 Task: Find connections with filter location Lota with filter topic #Lessonswith filter profile language Spanish with filter current company Clarivate with filter school Swami Vivekanand Subharti University(SVSU) with filter industry Real Estate Agents and Brokers with filter service category Research with filter keywords title Payroll Clerk
Action: Mouse moved to (569, 76)
Screenshot: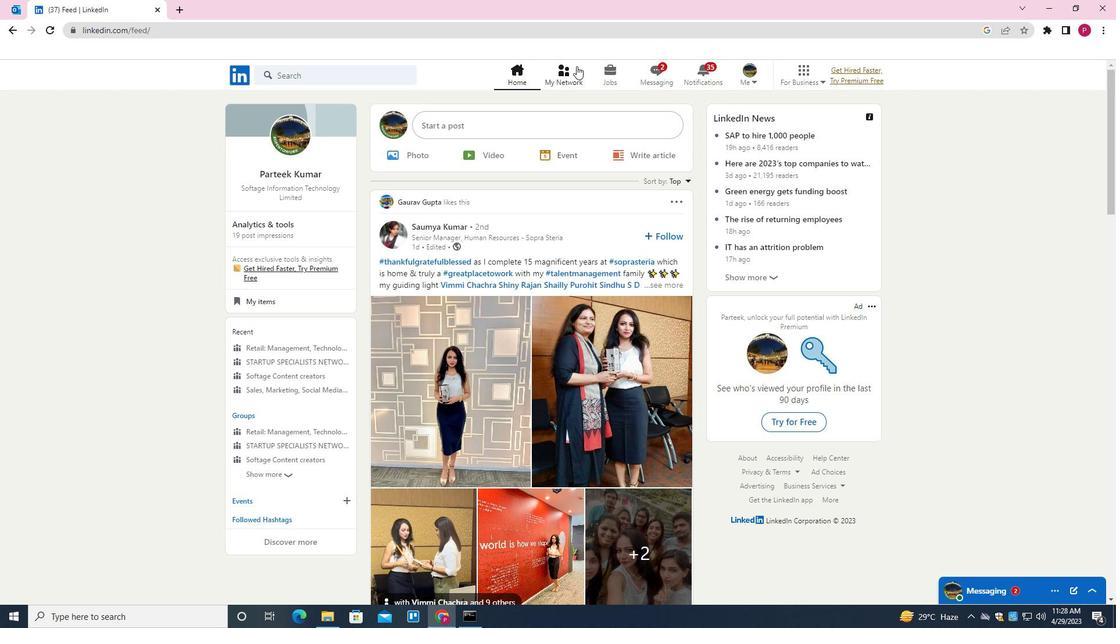 
Action: Mouse pressed left at (569, 76)
Screenshot: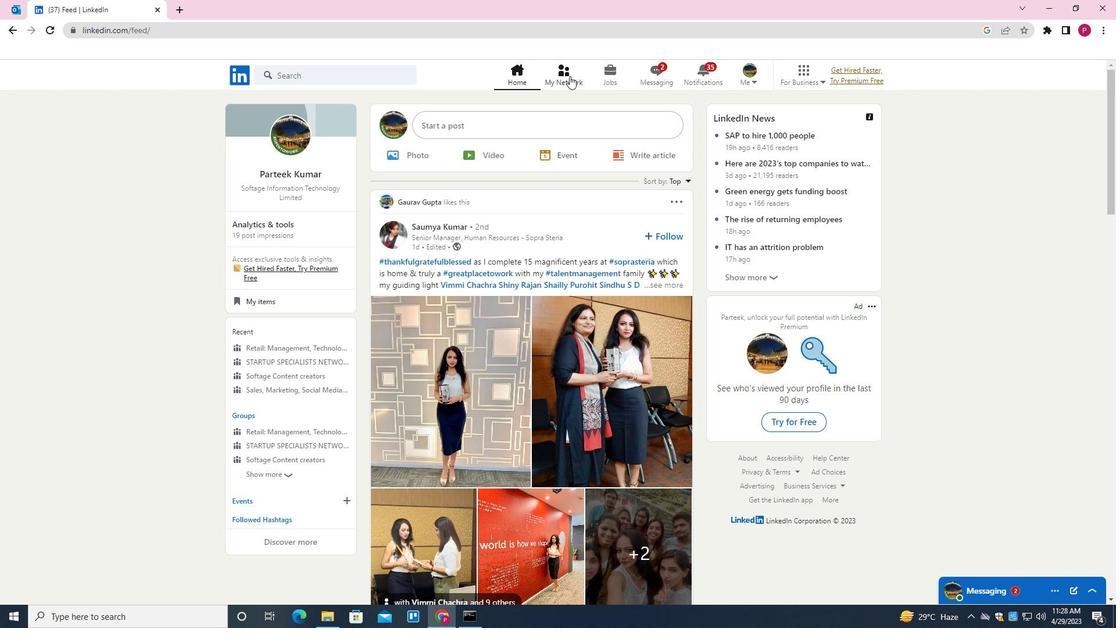 
Action: Mouse moved to (338, 144)
Screenshot: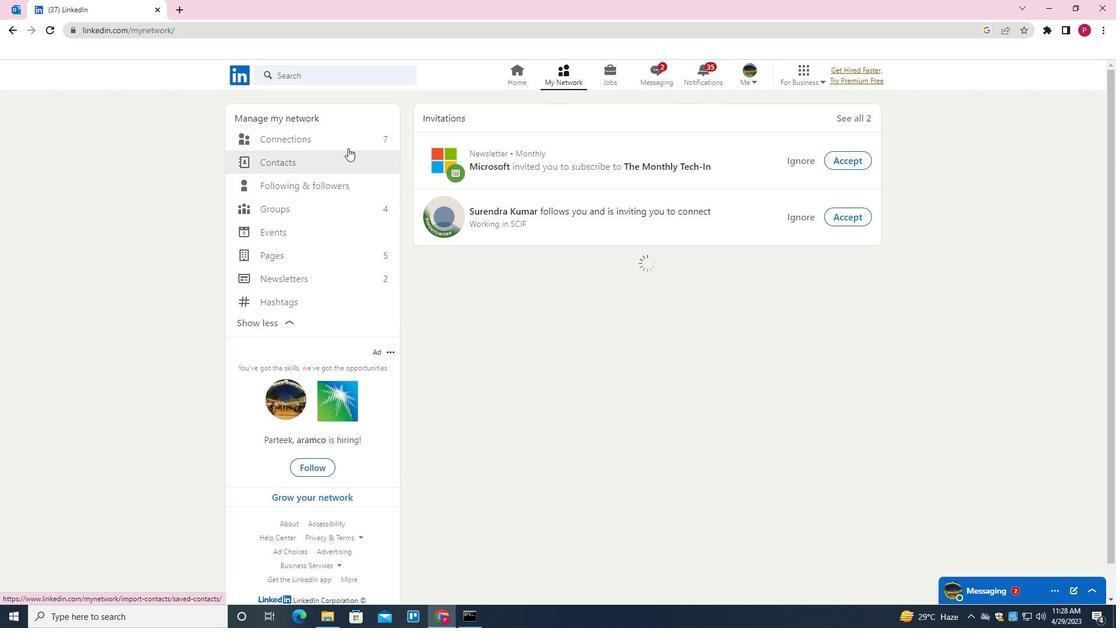 
Action: Mouse pressed left at (338, 144)
Screenshot: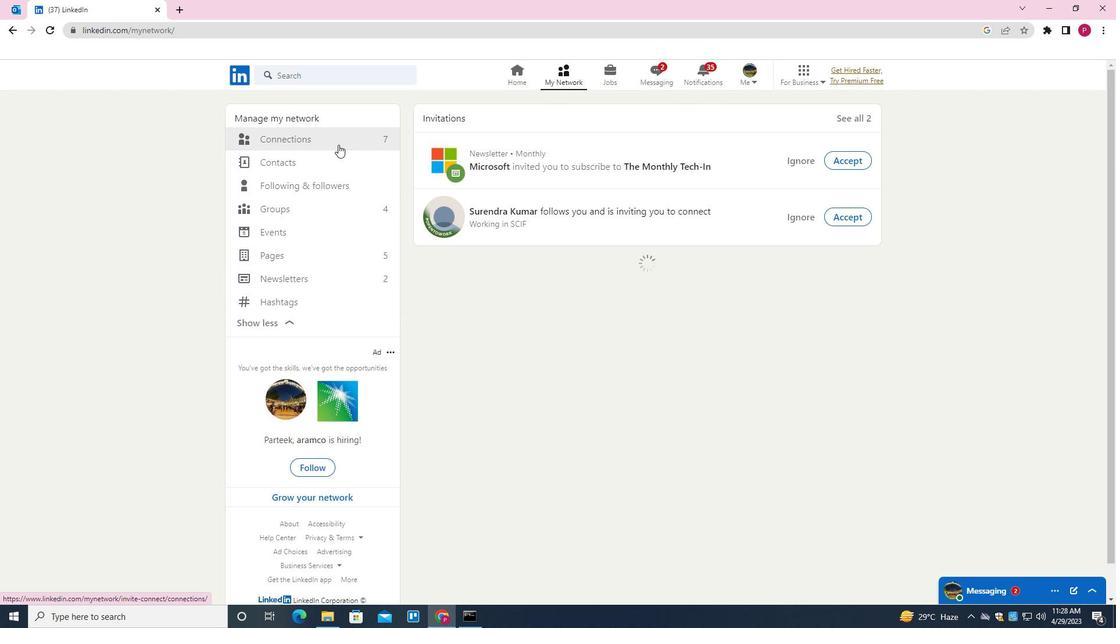 
Action: Mouse moved to (635, 142)
Screenshot: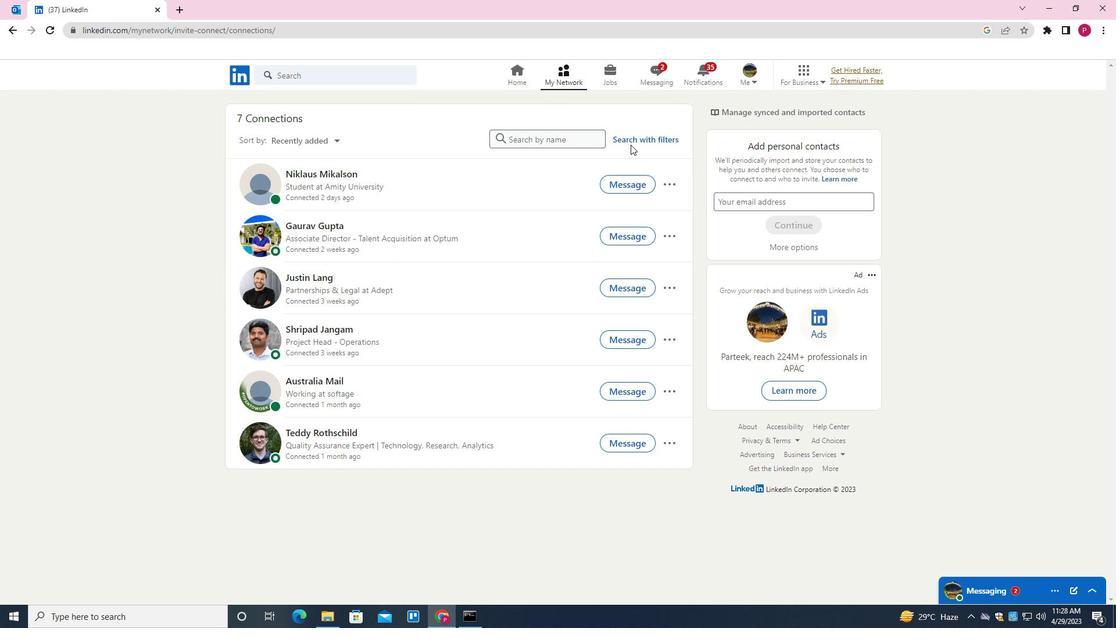 
Action: Mouse pressed left at (635, 142)
Screenshot: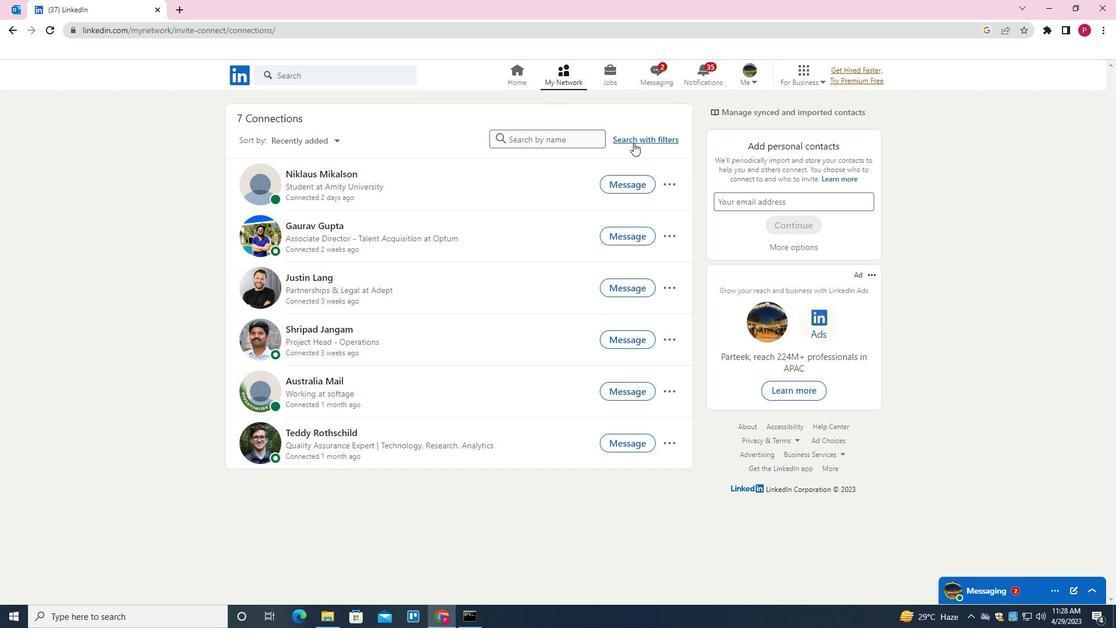 
Action: Mouse moved to (595, 110)
Screenshot: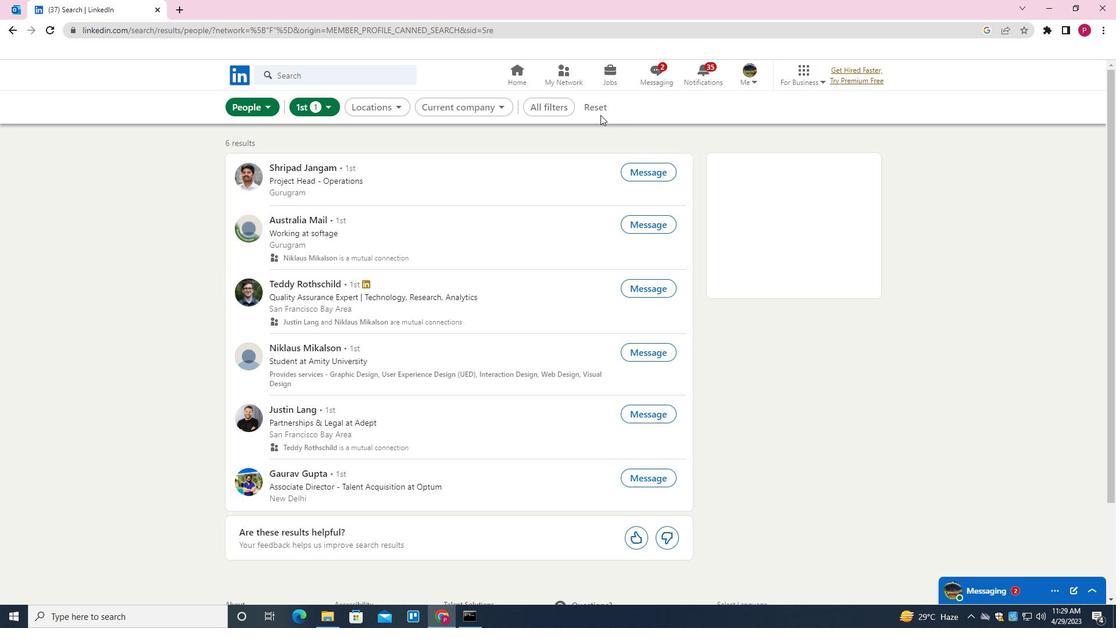
Action: Mouse pressed left at (595, 110)
Screenshot: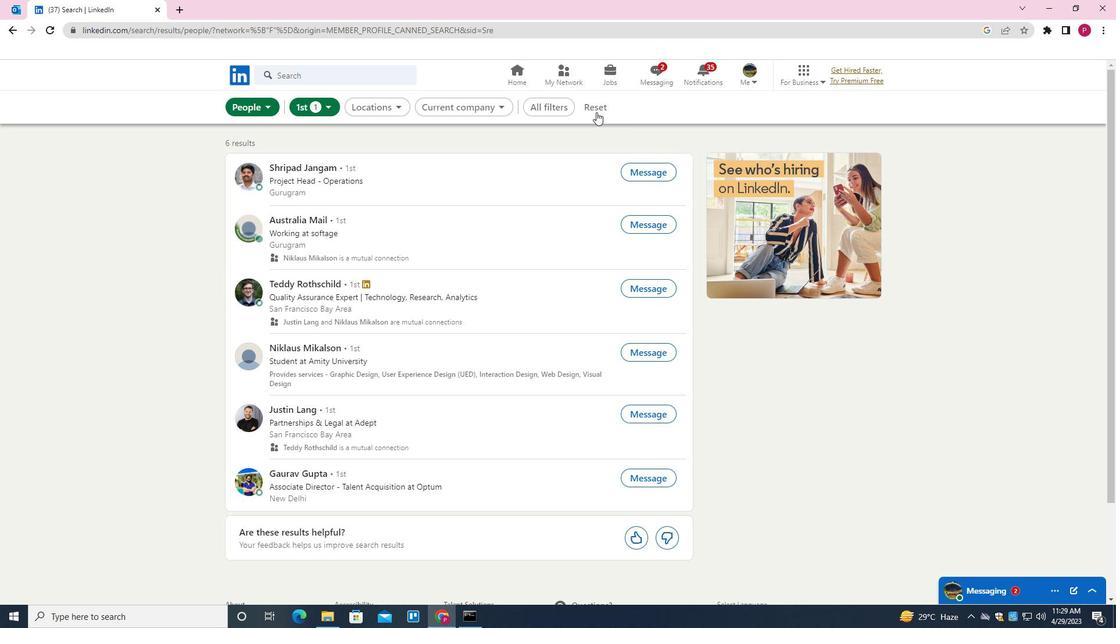 
Action: Mouse moved to (588, 108)
Screenshot: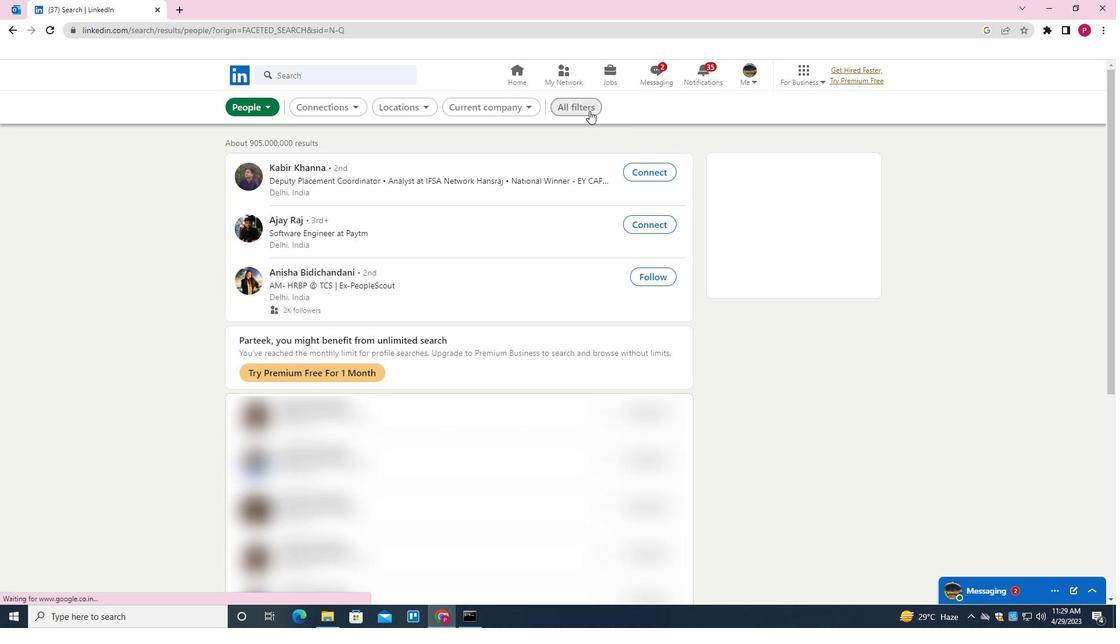 
Action: Mouse pressed left at (588, 108)
Screenshot: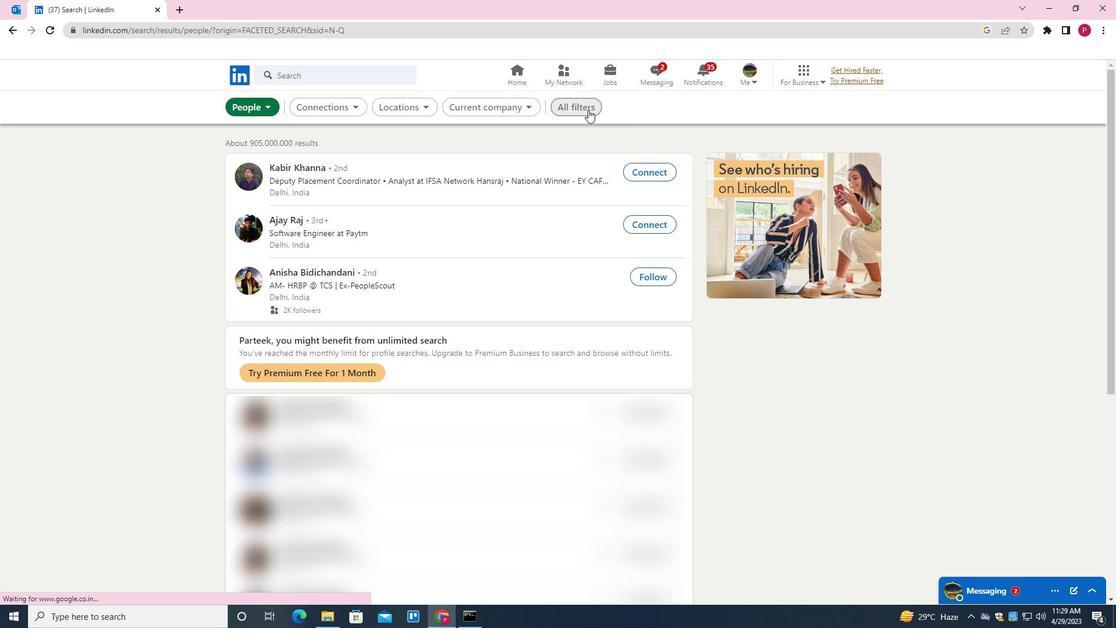 
Action: Mouse moved to (859, 291)
Screenshot: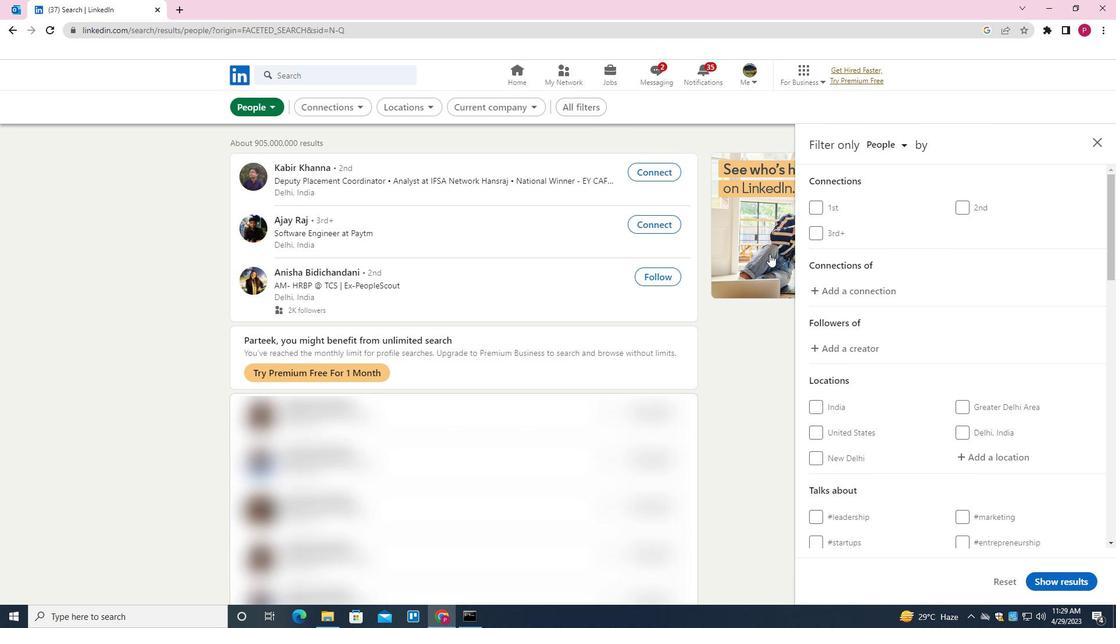 
Action: Mouse scrolled (859, 290) with delta (0, 0)
Screenshot: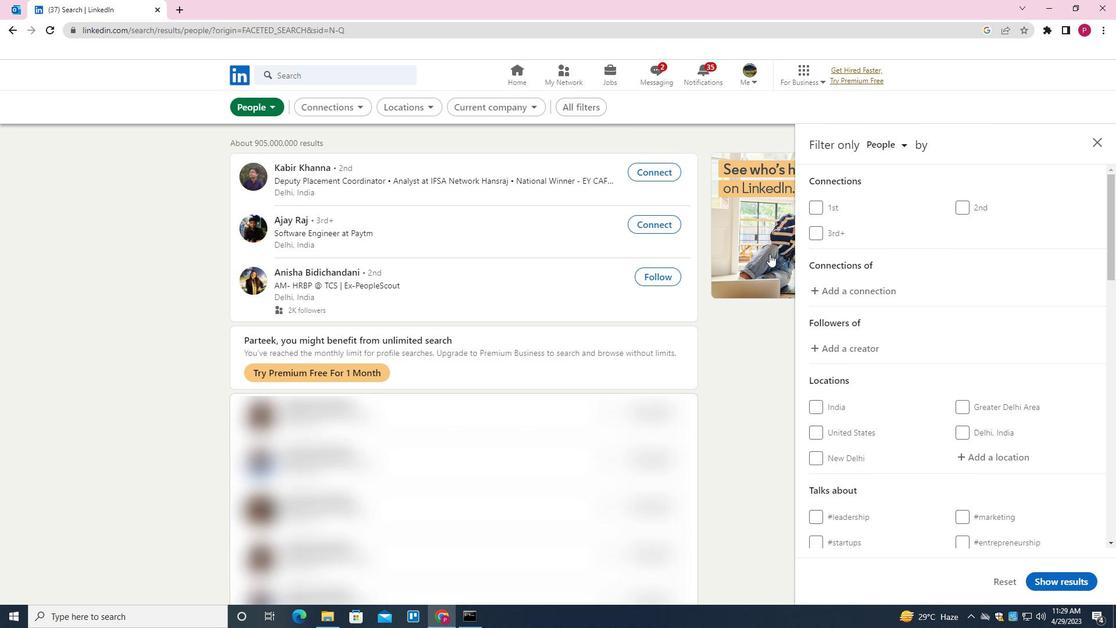 
Action: Mouse moved to (883, 301)
Screenshot: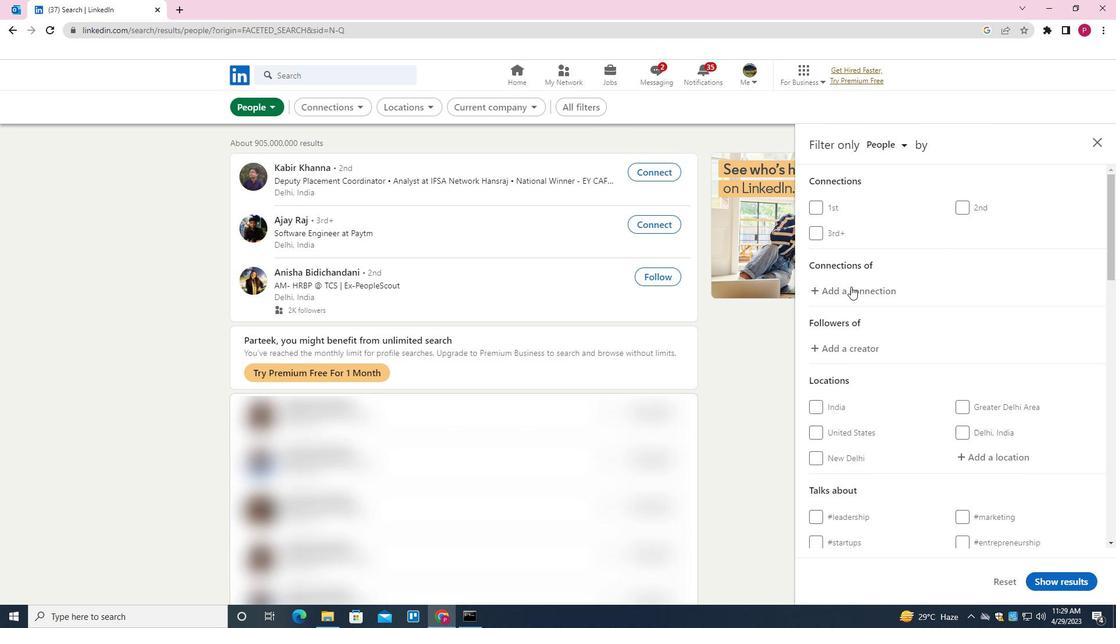 
Action: Mouse scrolled (883, 301) with delta (0, 0)
Screenshot: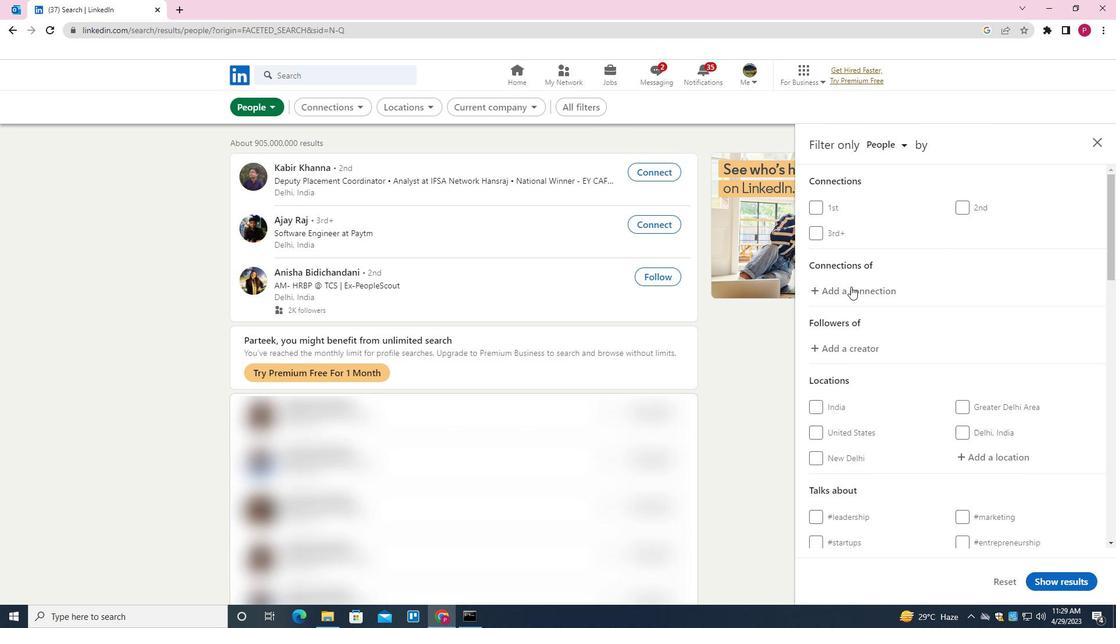 
Action: Mouse moved to (993, 344)
Screenshot: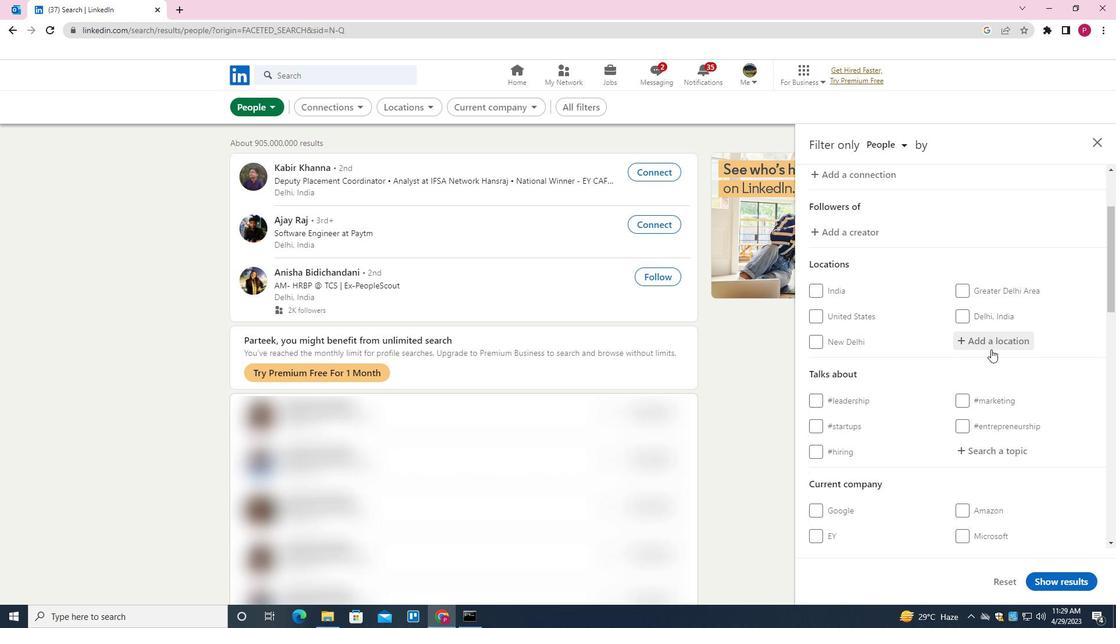 
Action: Mouse pressed left at (993, 344)
Screenshot: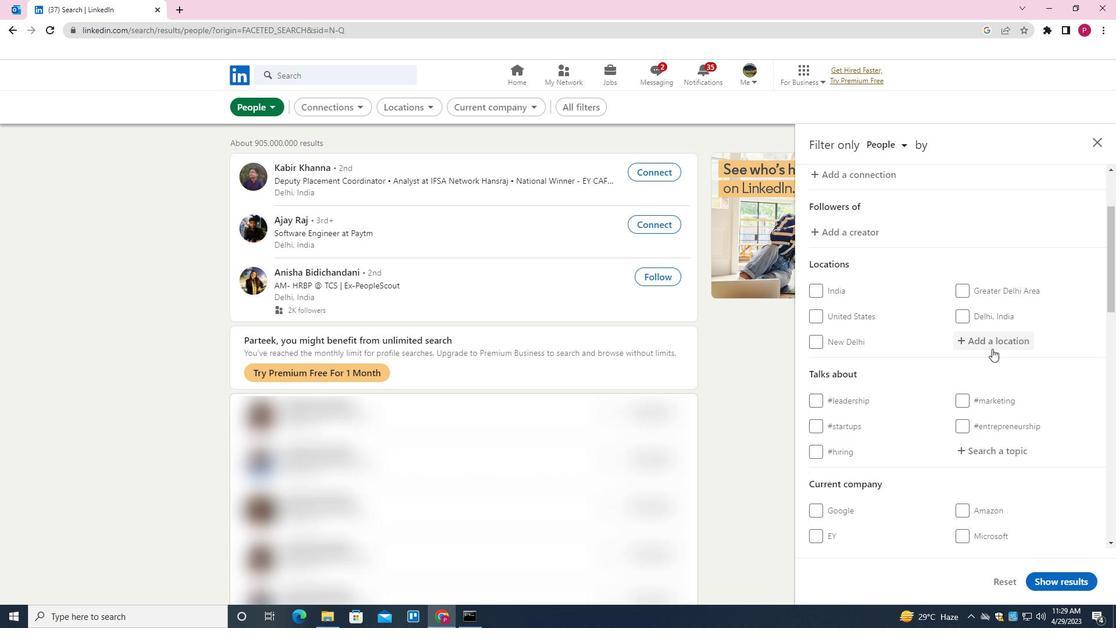 
Action: Key pressed <Key.shift>LOTA<Key.down><Key.enter>
Screenshot: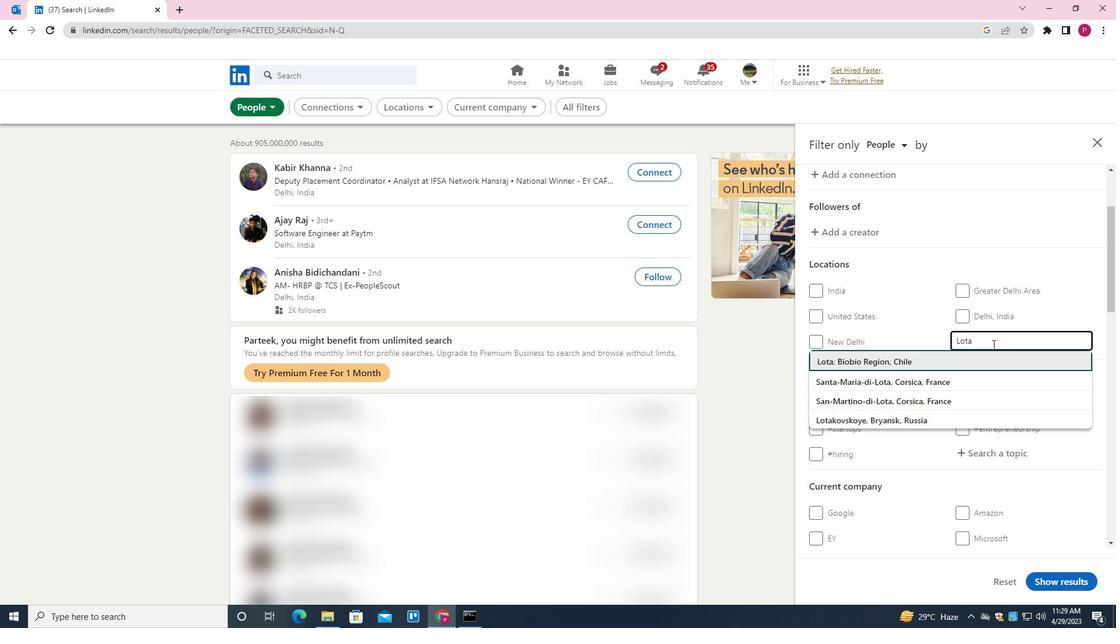 
Action: Mouse moved to (997, 360)
Screenshot: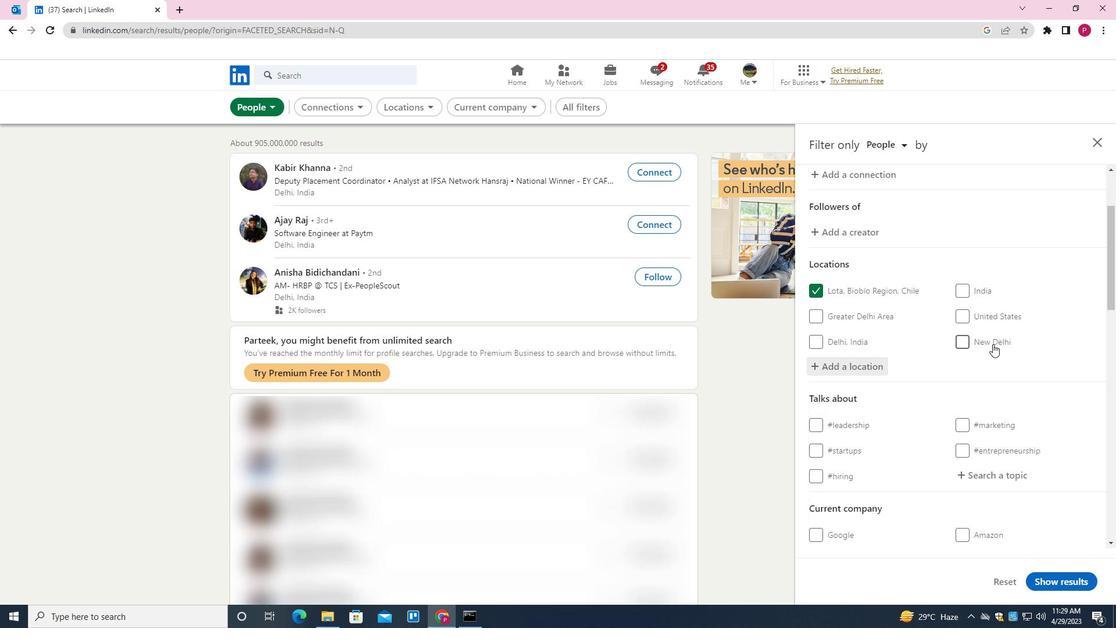 
Action: Mouse scrolled (997, 360) with delta (0, 0)
Screenshot: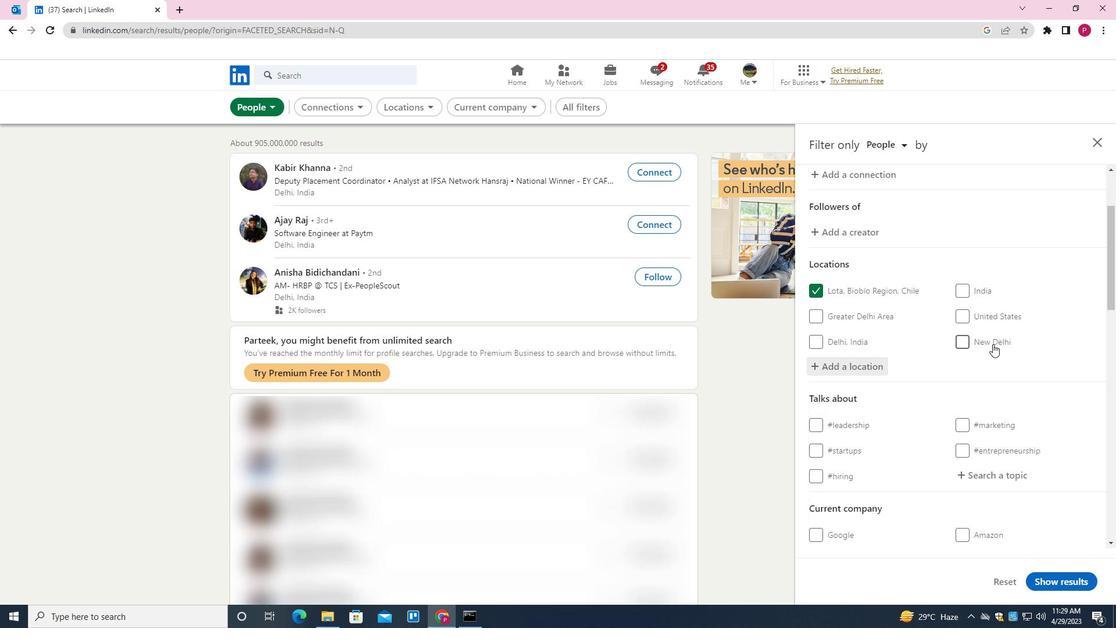 
Action: Mouse moved to (999, 362)
Screenshot: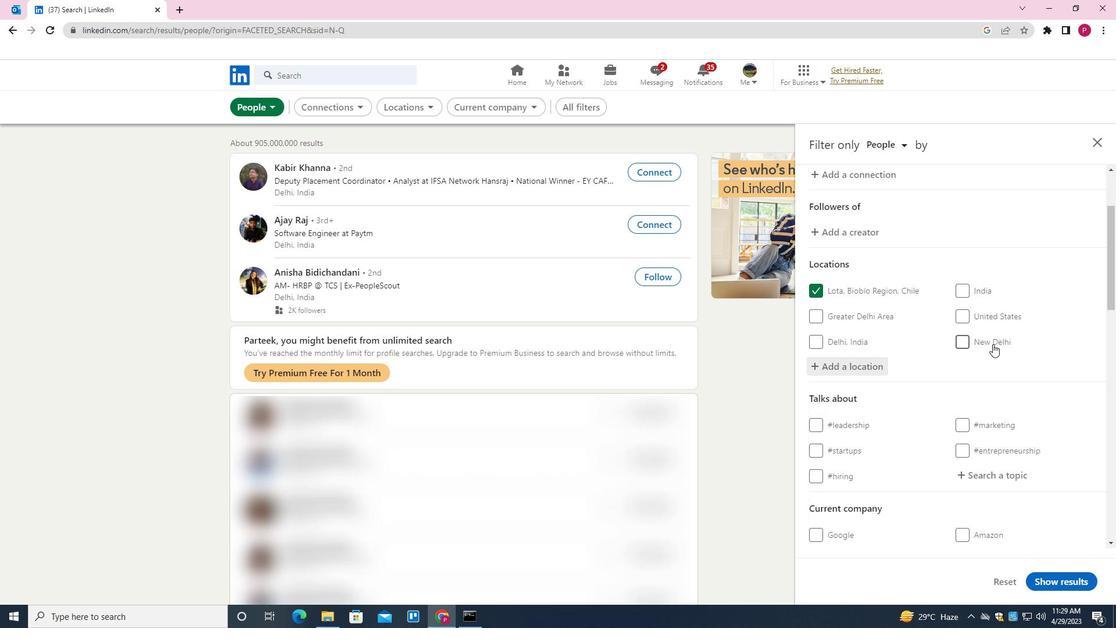 
Action: Mouse scrolled (999, 361) with delta (0, 0)
Screenshot: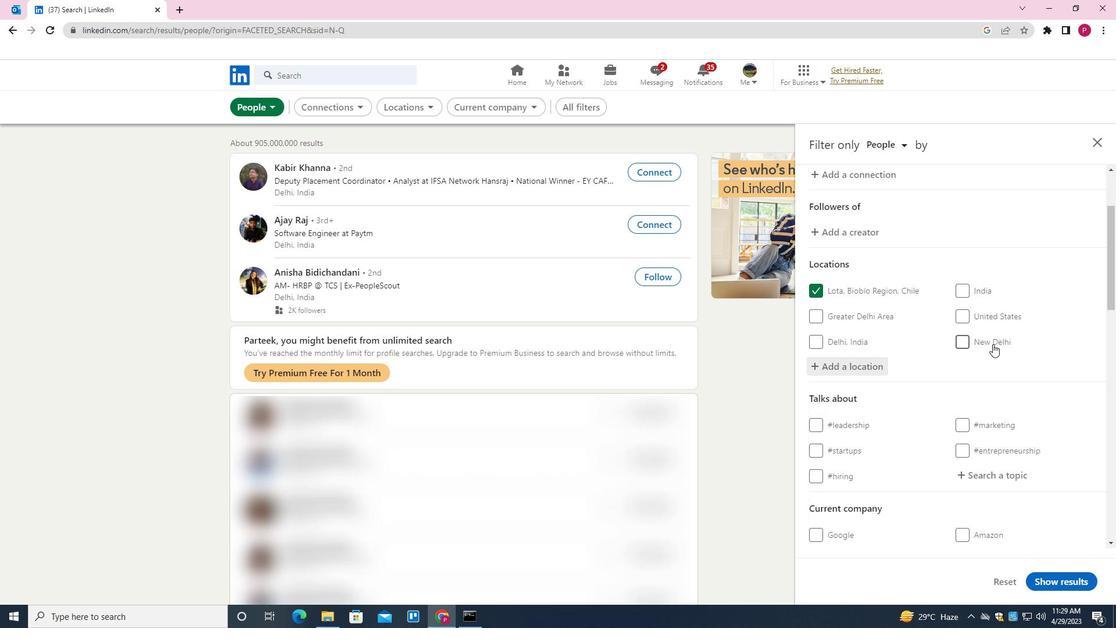 
Action: Mouse scrolled (999, 361) with delta (0, 0)
Screenshot: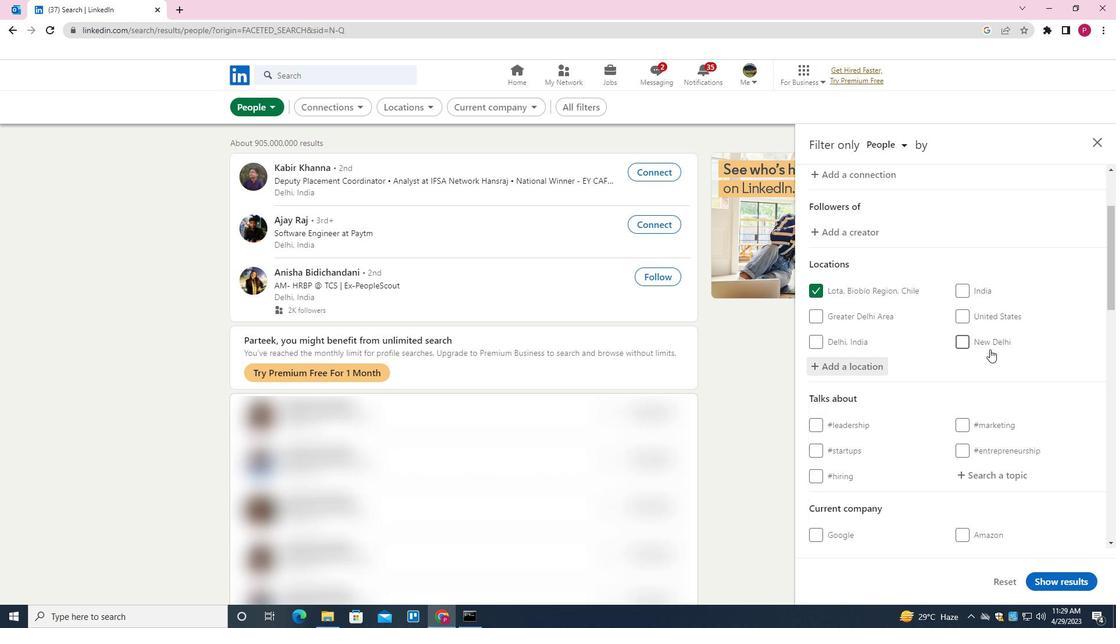 
Action: Mouse moved to (1003, 304)
Screenshot: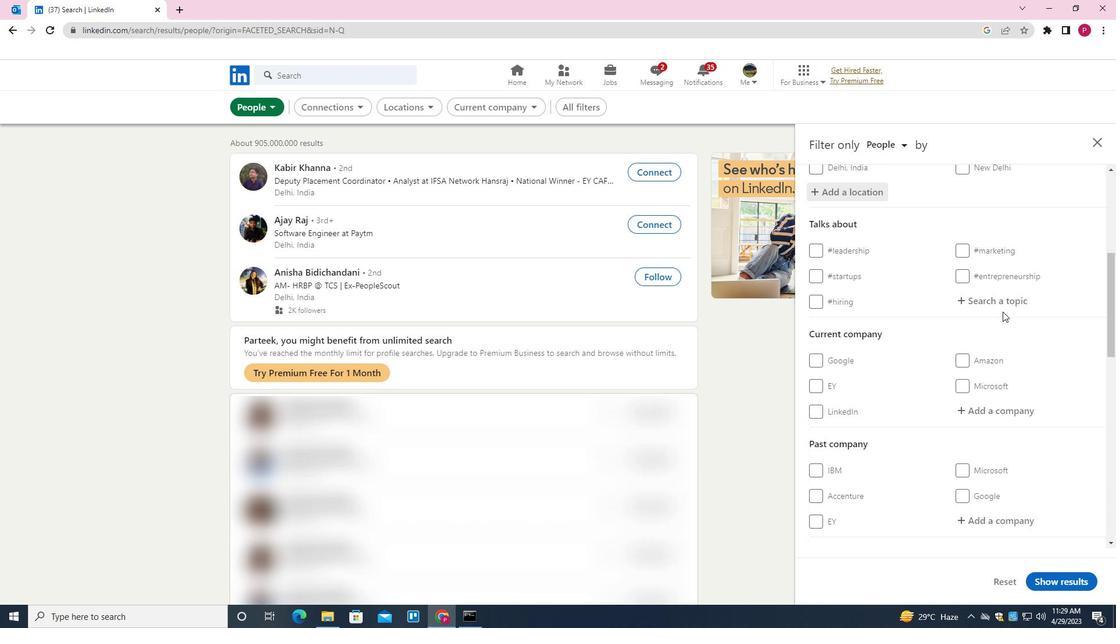 
Action: Mouse pressed left at (1003, 304)
Screenshot: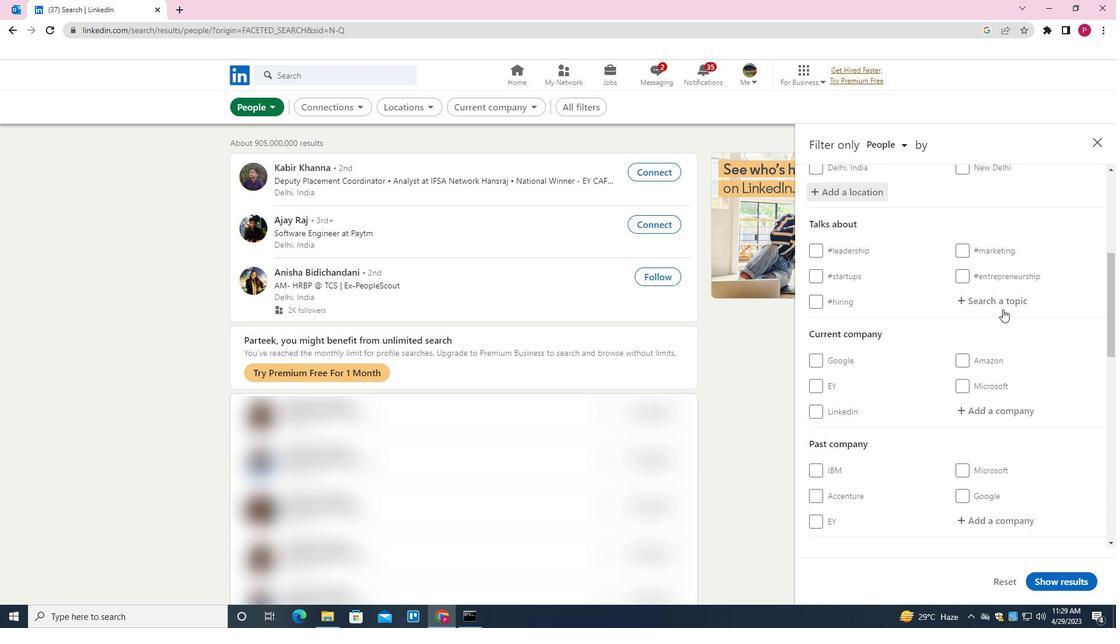 
Action: Key pressed LESSONS<Key.down><Key.down><Key.enter>
Screenshot: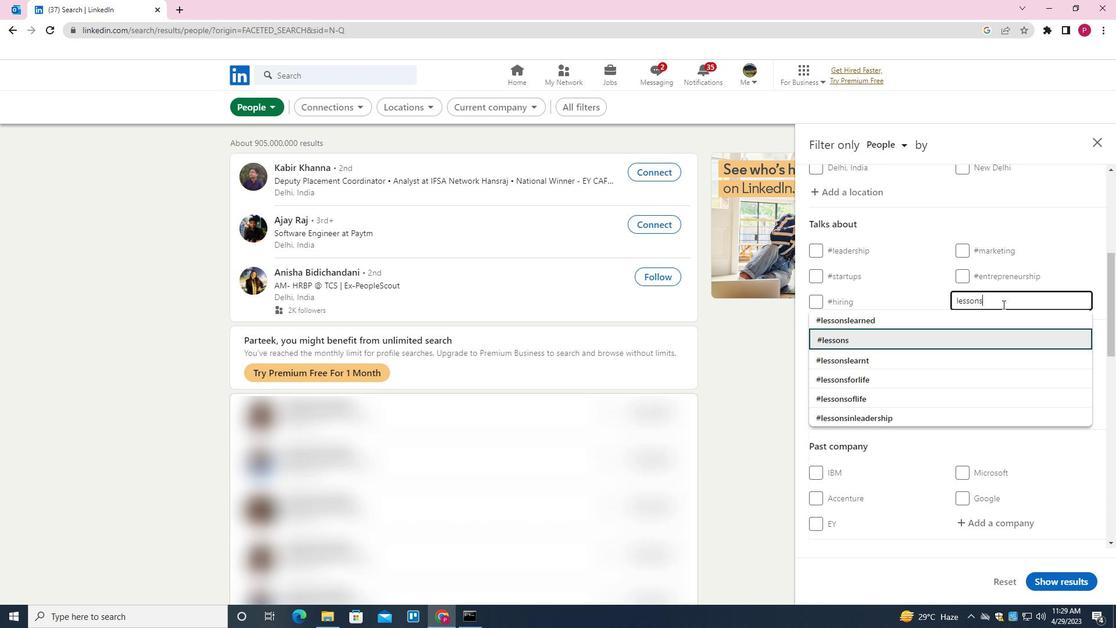 
Action: Mouse moved to (994, 314)
Screenshot: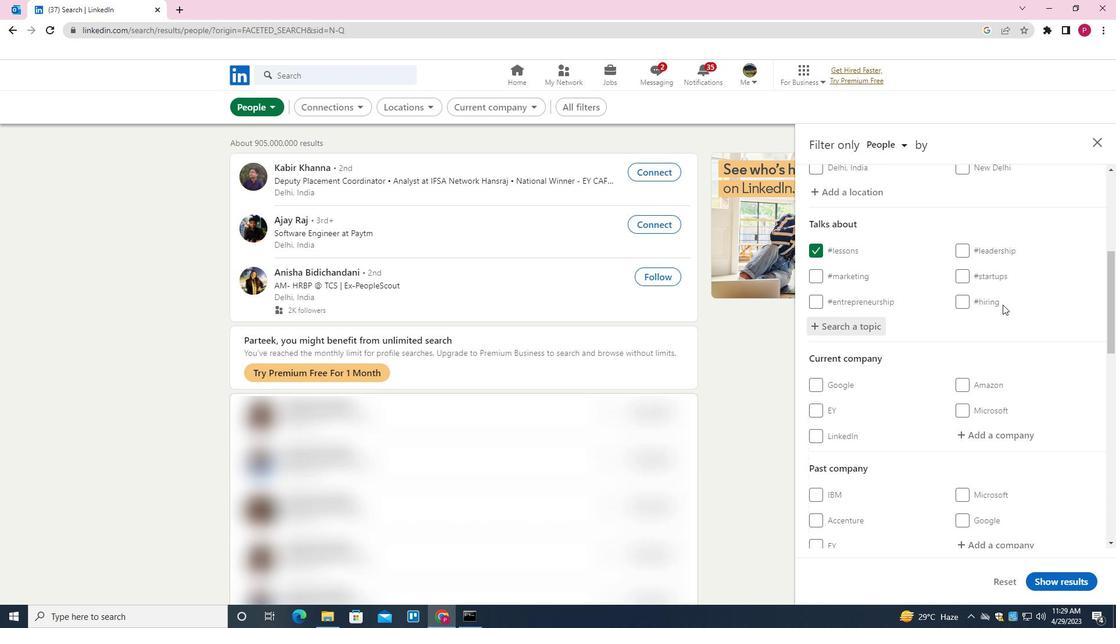 
Action: Mouse scrolled (994, 314) with delta (0, 0)
Screenshot: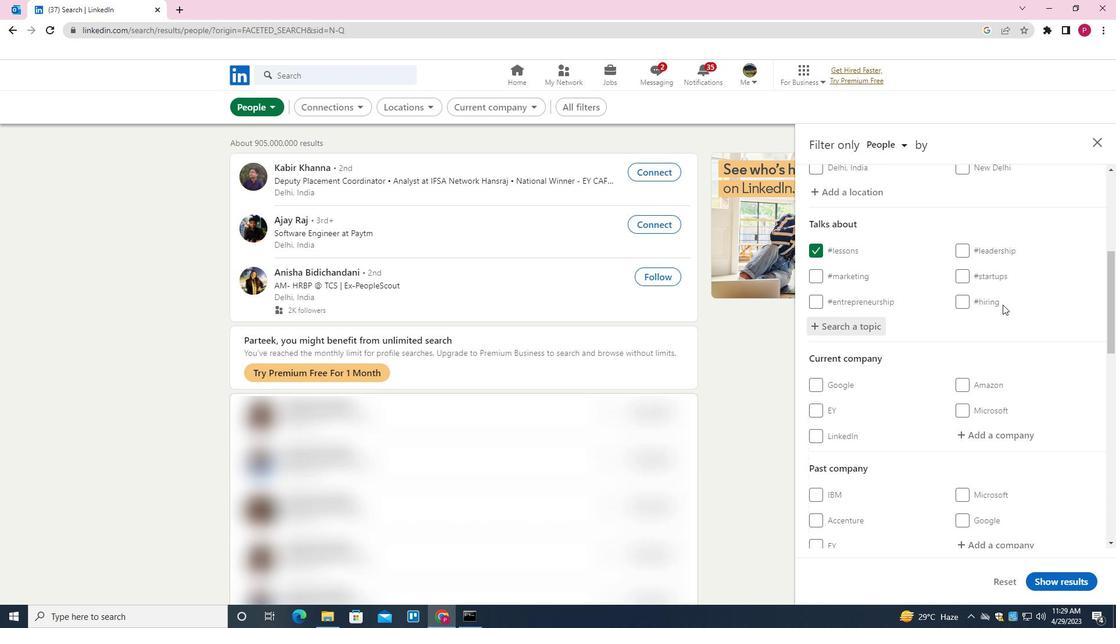 
Action: Mouse moved to (990, 324)
Screenshot: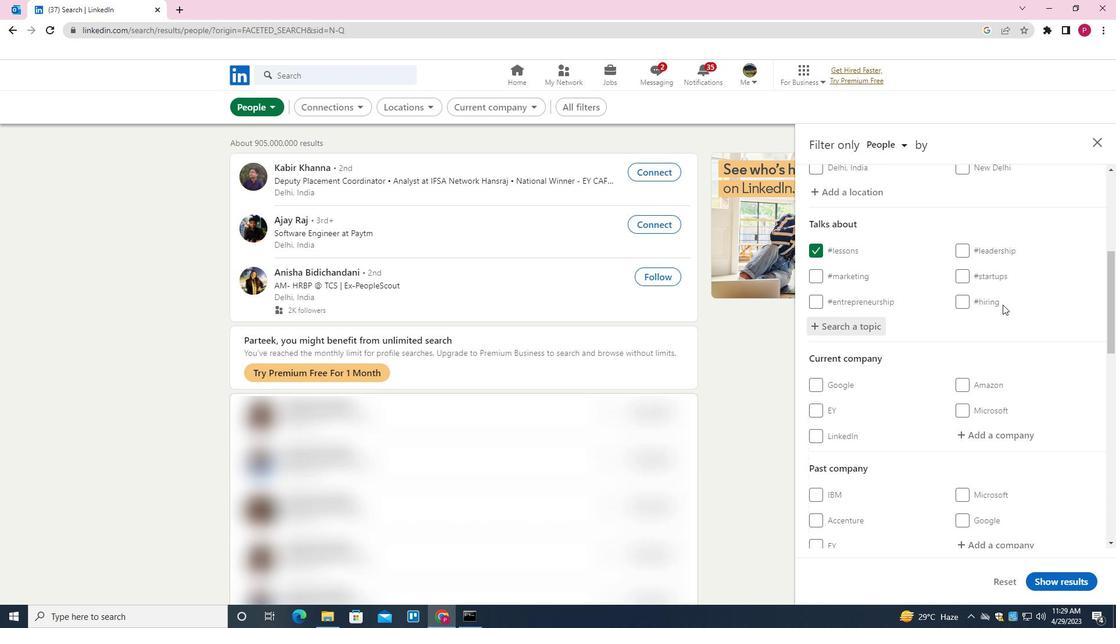 
Action: Mouse scrolled (990, 323) with delta (0, 0)
Screenshot: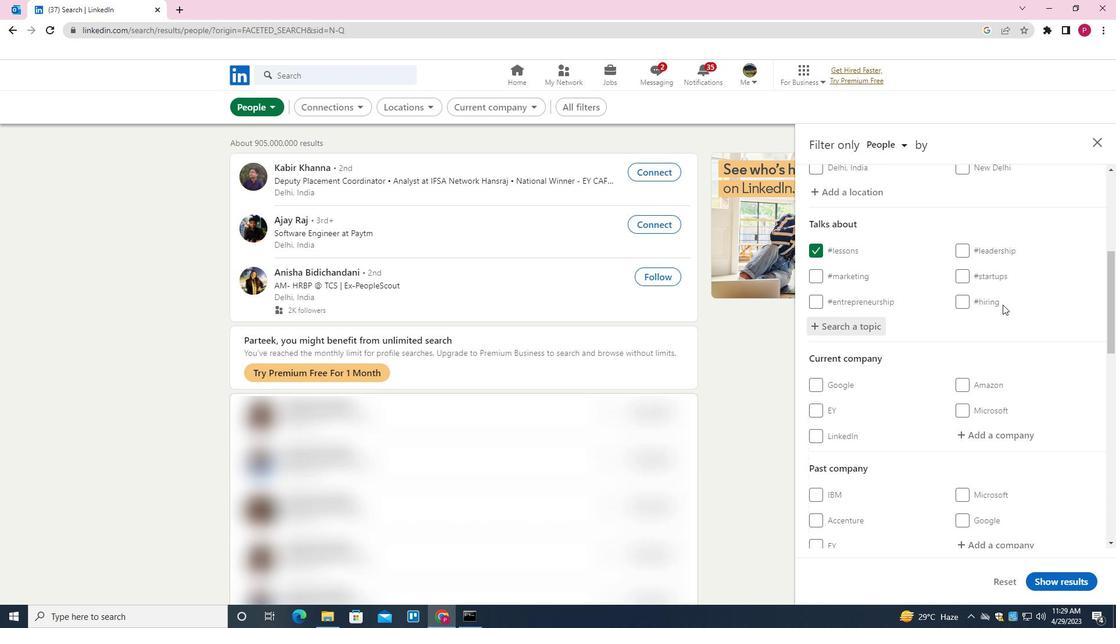 
Action: Mouse moved to (894, 357)
Screenshot: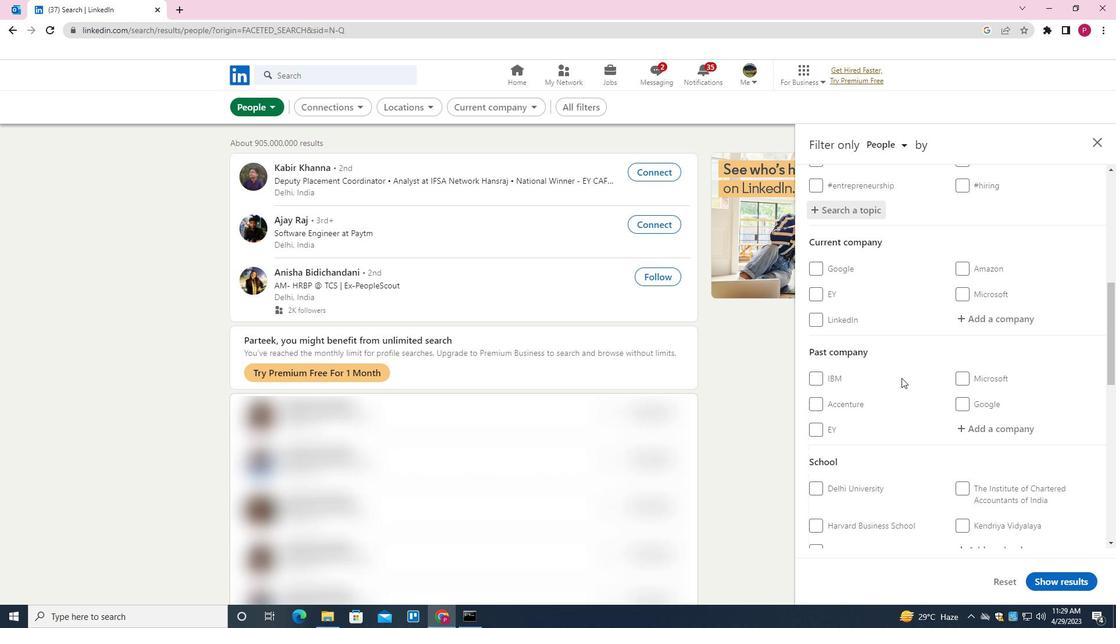 
Action: Mouse scrolled (894, 357) with delta (0, 0)
Screenshot: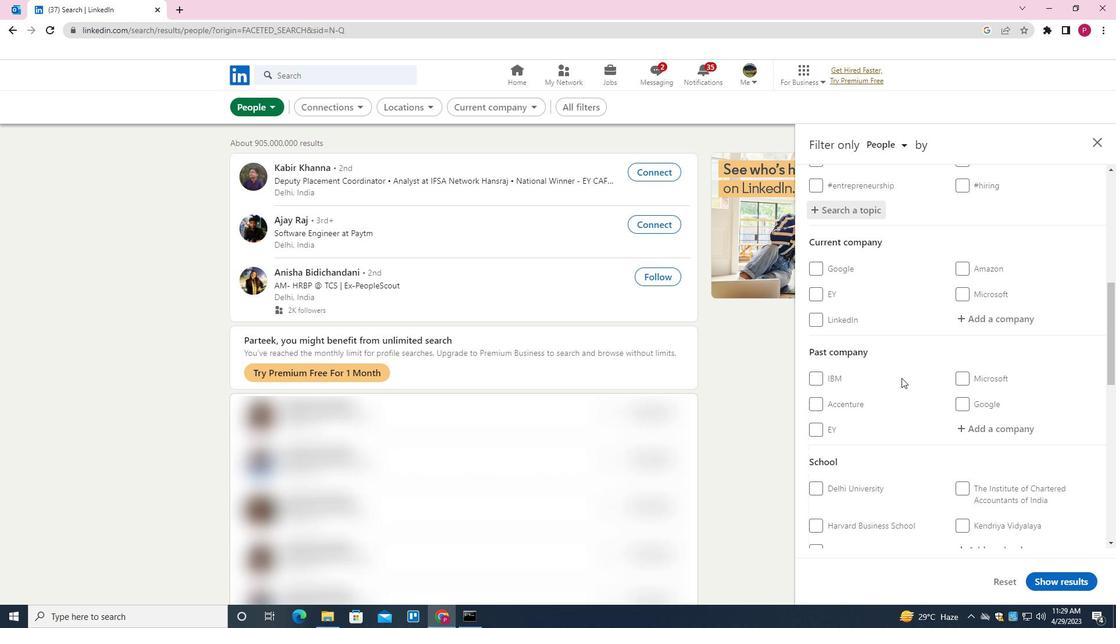 
Action: Mouse moved to (913, 344)
Screenshot: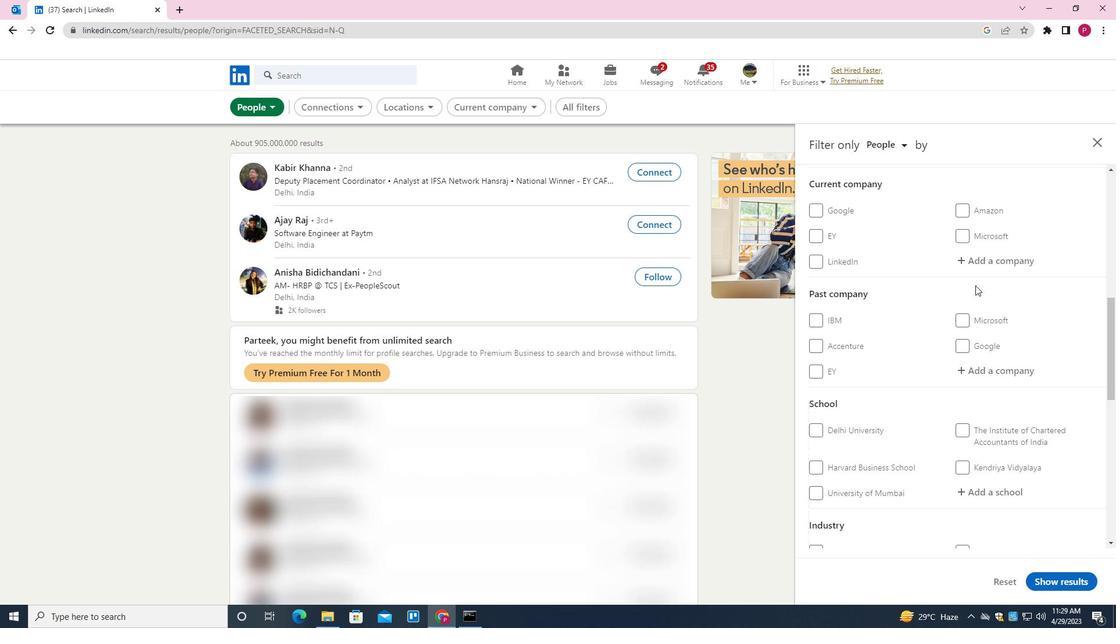 
Action: Mouse scrolled (913, 344) with delta (0, 0)
Screenshot: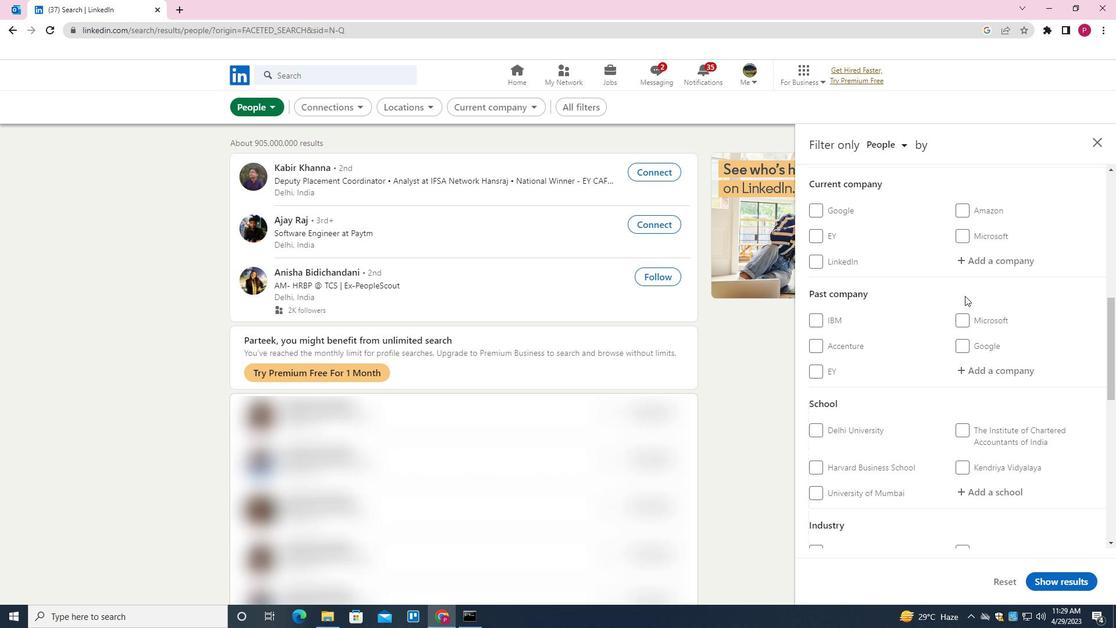 
Action: Mouse scrolled (913, 344) with delta (0, 0)
Screenshot: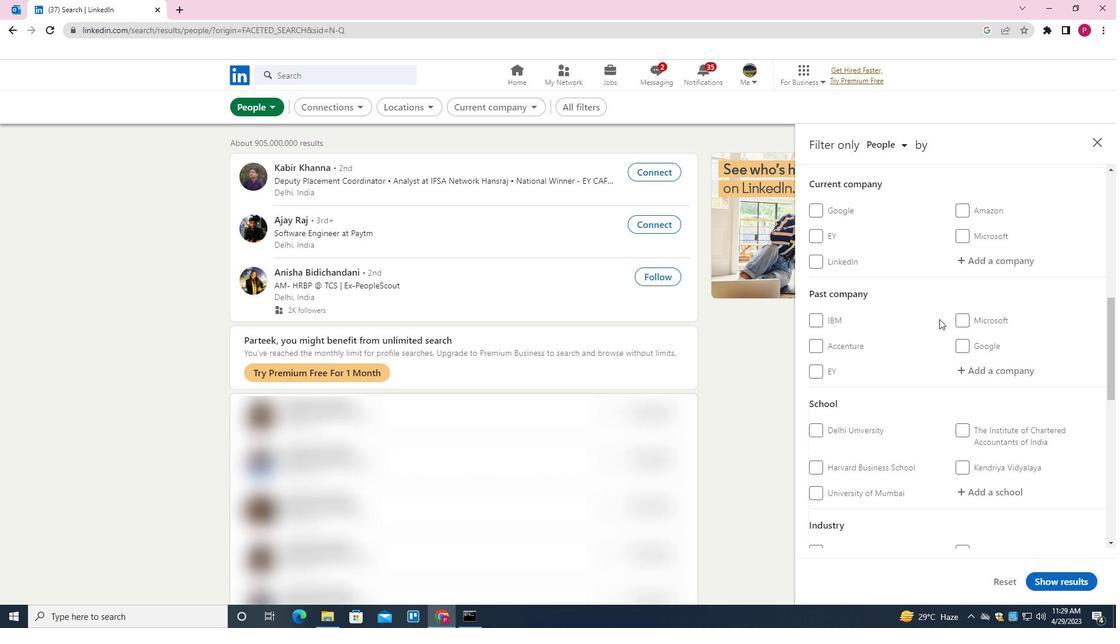 
Action: Mouse scrolled (913, 344) with delta (0, 0)
Screenshot: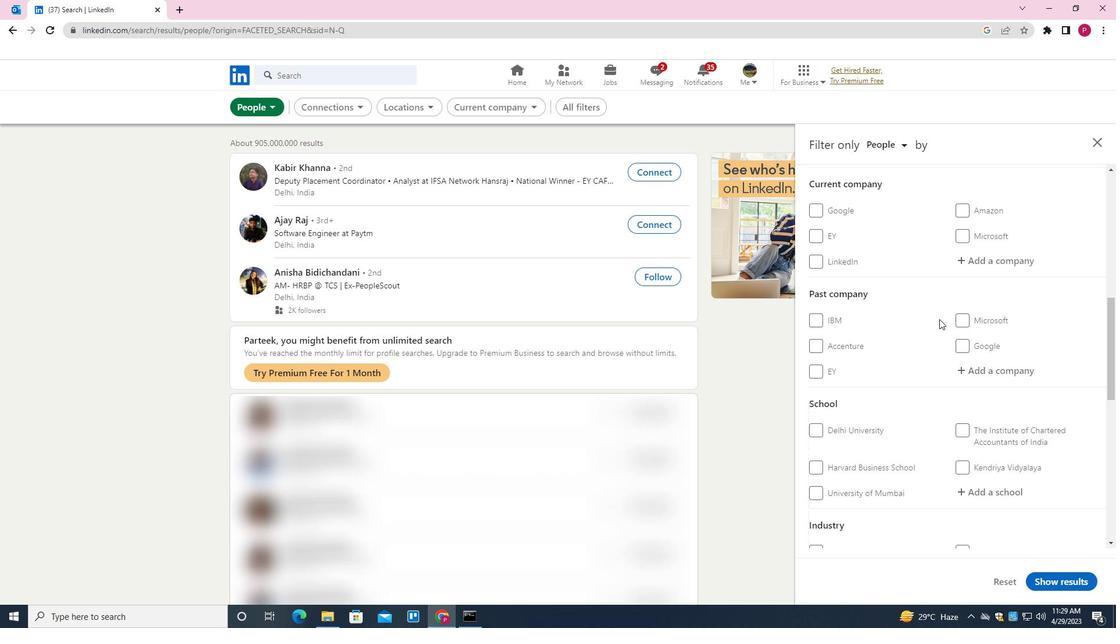 
Action: Mouse scrolled (913, 344) with delta (0, 0)
Screenshot: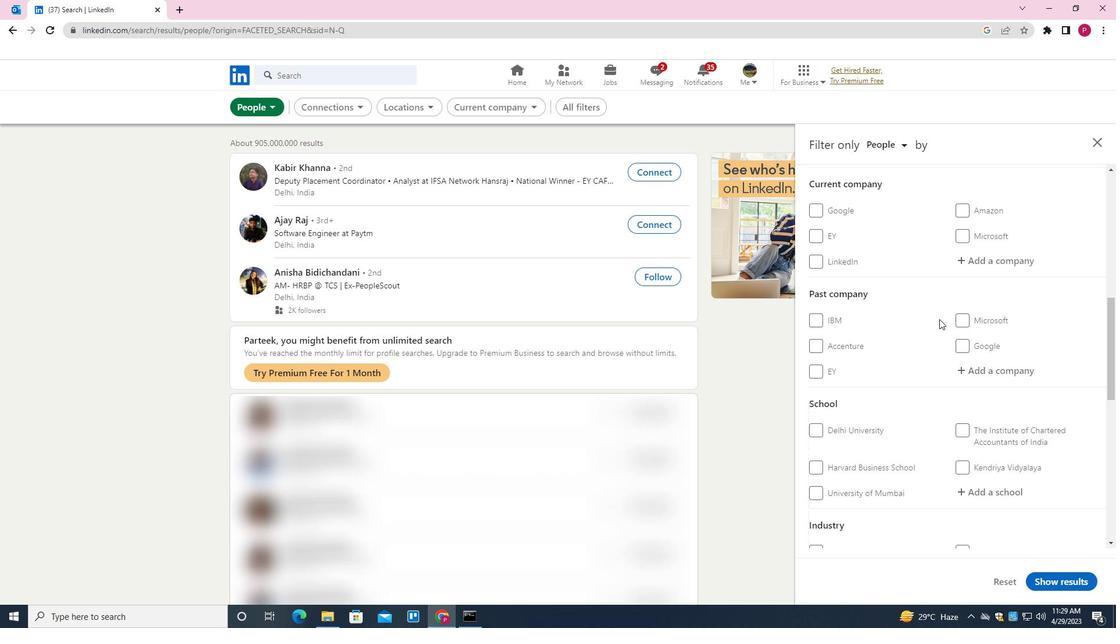 
Action: Mouse moved to (904, 358)
Screenshot: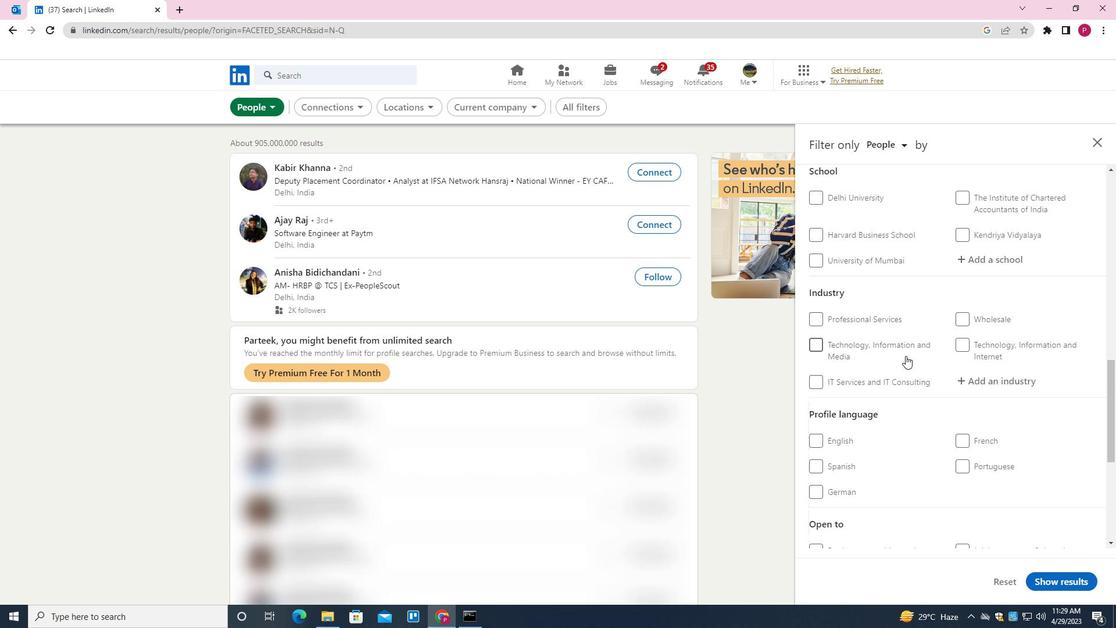 
Action: Mouse scrolled (904, 357) with delta (0, 0)
Screenshot: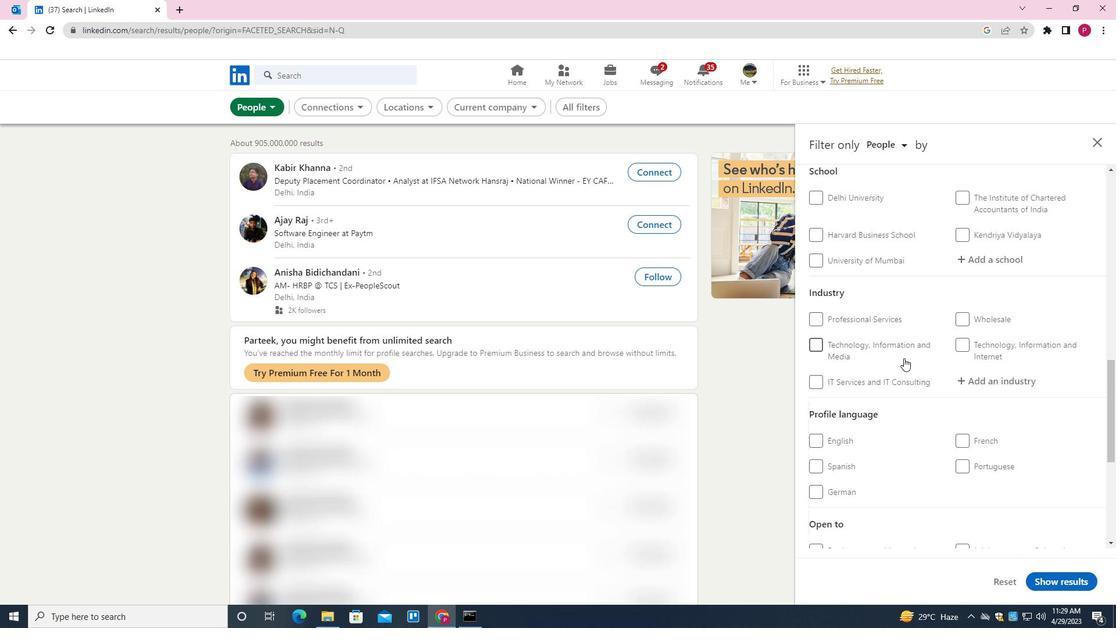 
Action: Mouse scrolled (904, 357) with delta (0, 0)
Screenshot: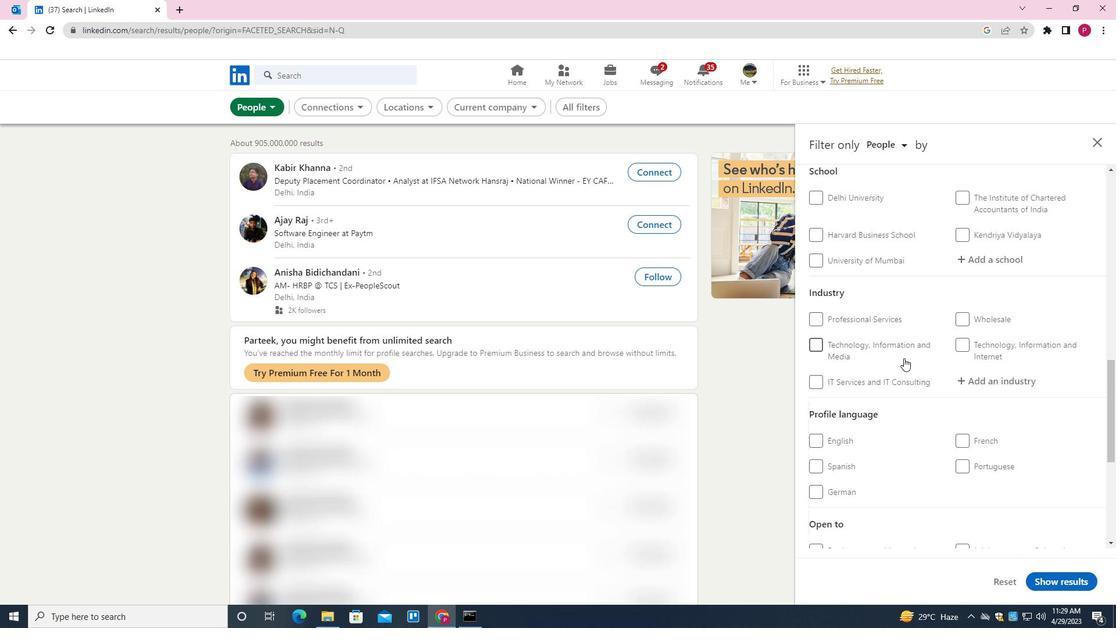 
Action: Mouse scrolled (904, 357) with delta (0, 0)
Screenshot: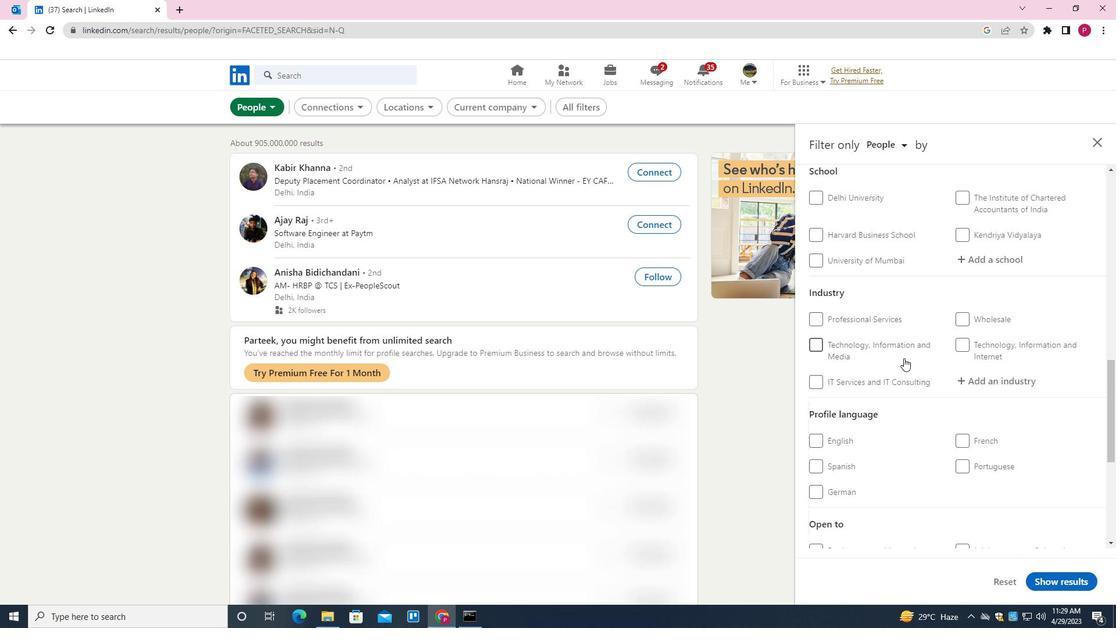 
Action: Mouse moved to (829, 294)
Screenshot: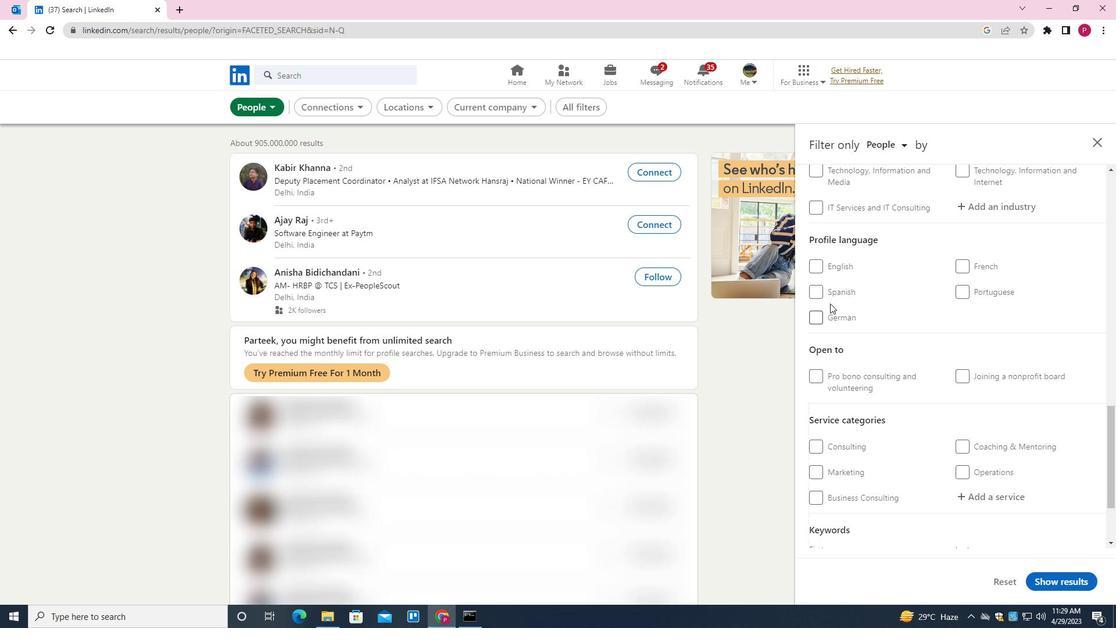 
Action: Mouse pressed left at (829, 294)
Screenshot: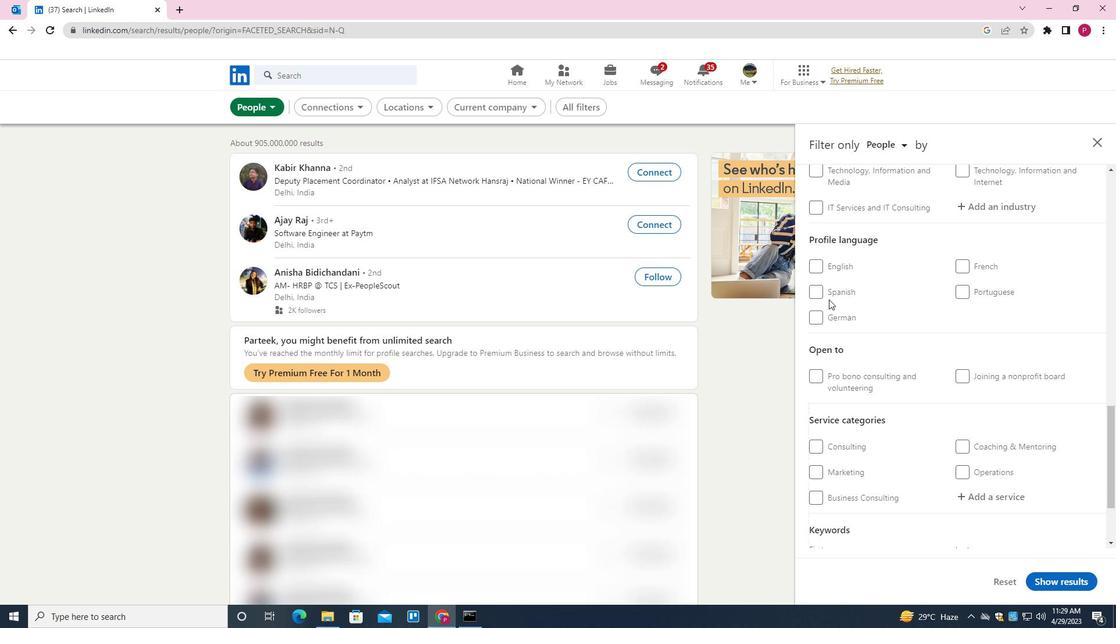 
Action: Mouse moved to (839, 303)
Screenshot: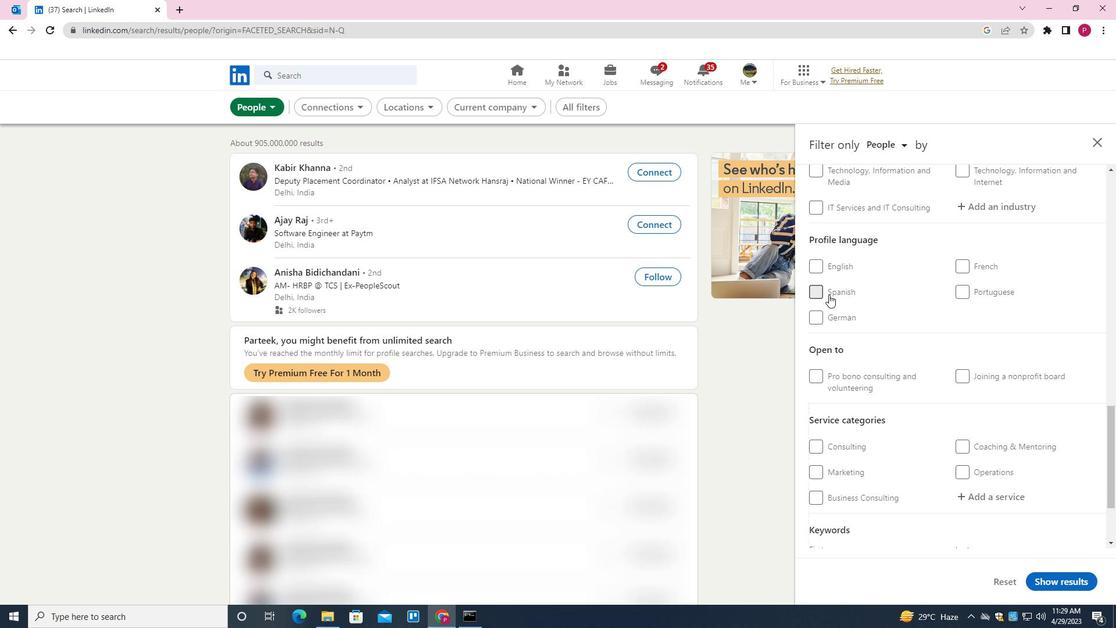 
Action: Mouse scrolled (839, 304) with delta (0, 0)
Screenshot: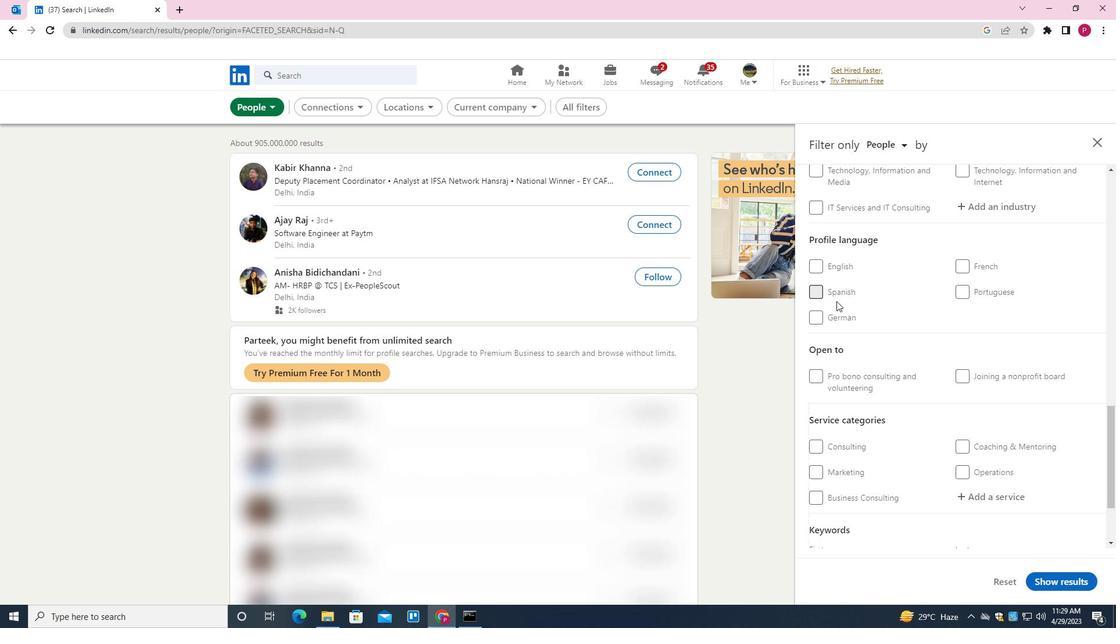 
Action: Mouse scrolled (839, 304) with delta (0, 0)
Screenshot: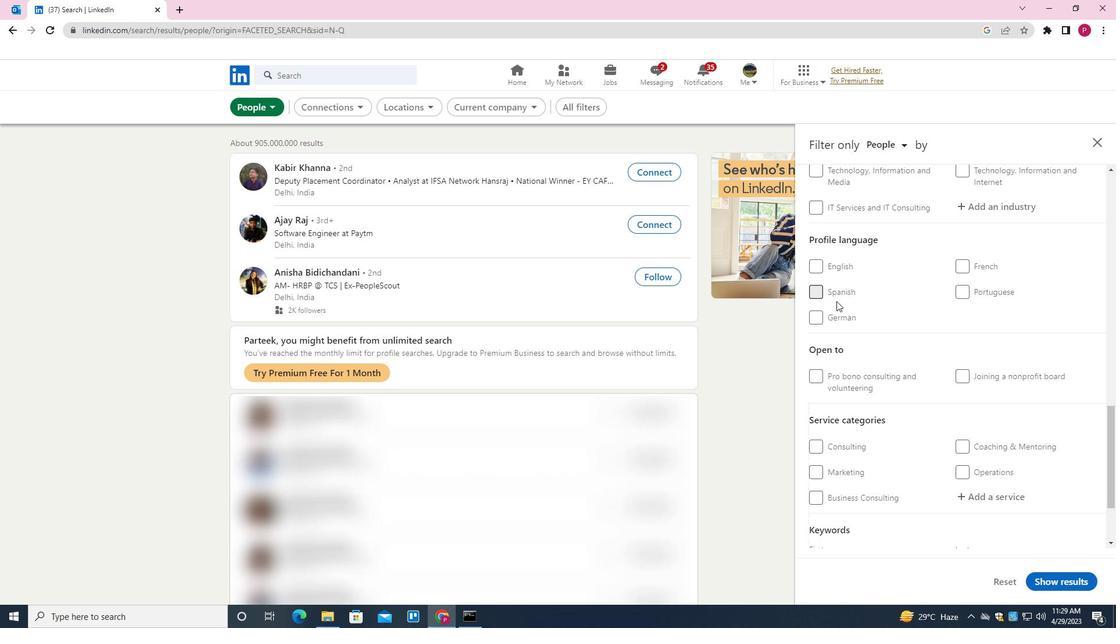 
Action: Mouse scrolled (839, 304) with delta (0, 0)
Screenshot: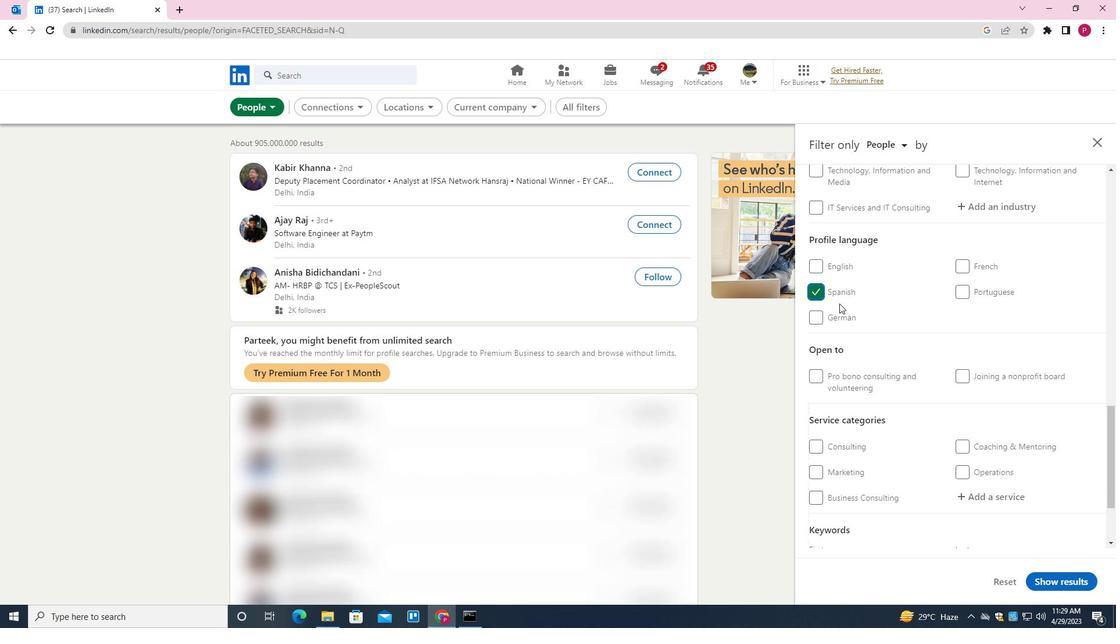 
Action: Mouse scrolled (839, 304) with delta (0, 0)
Screenshot: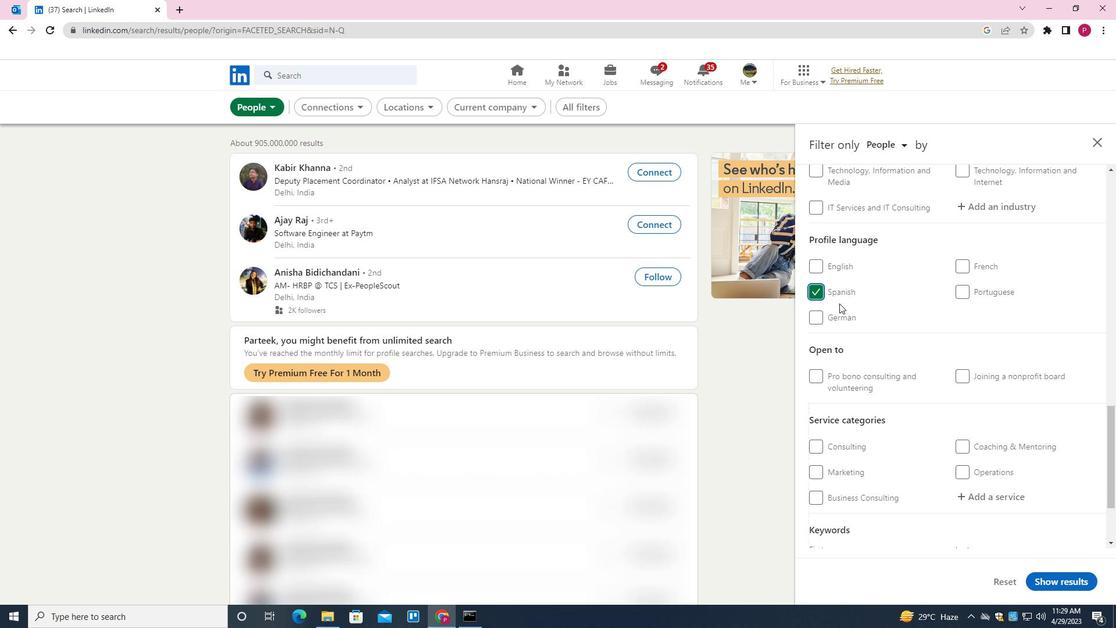 
Action: Mouse scrolled (839, 304) with delta (0, 0)
Screenshot: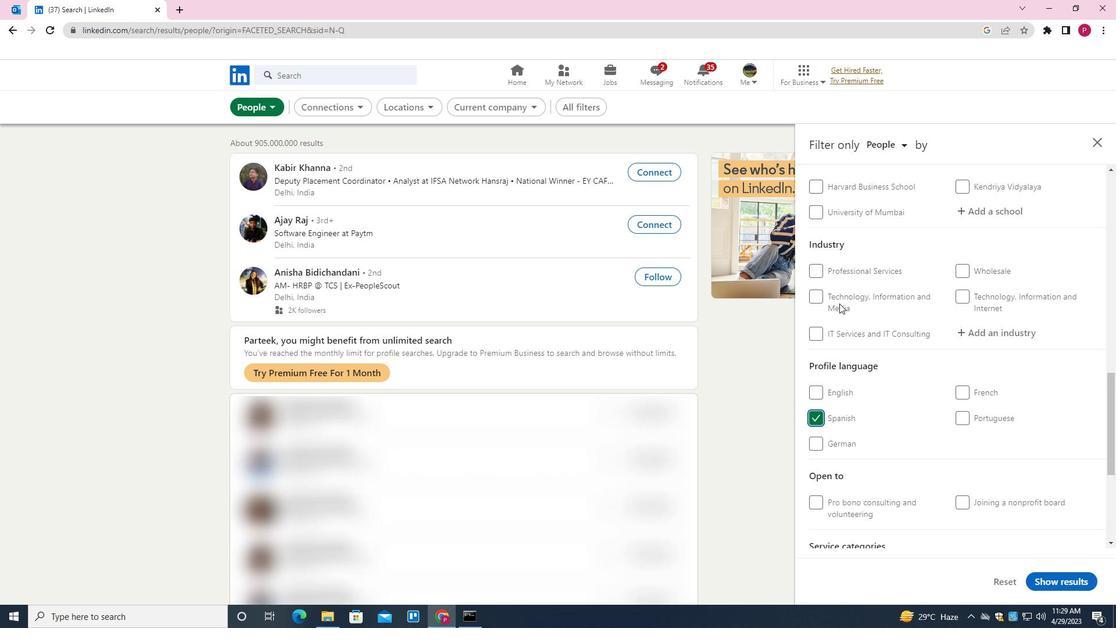 
Action: Mouse scrolled (839, 304) with delta (0, 0)
Screenshot: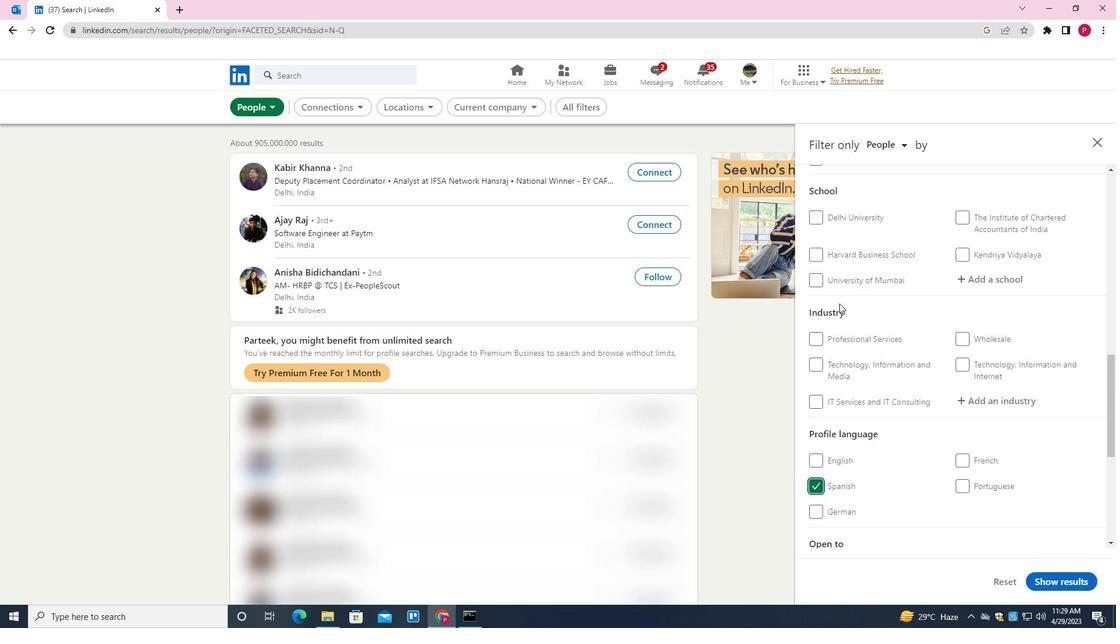 
Action: Mouse scrolled (839, 304) with delta (0, 0)
Screenshot: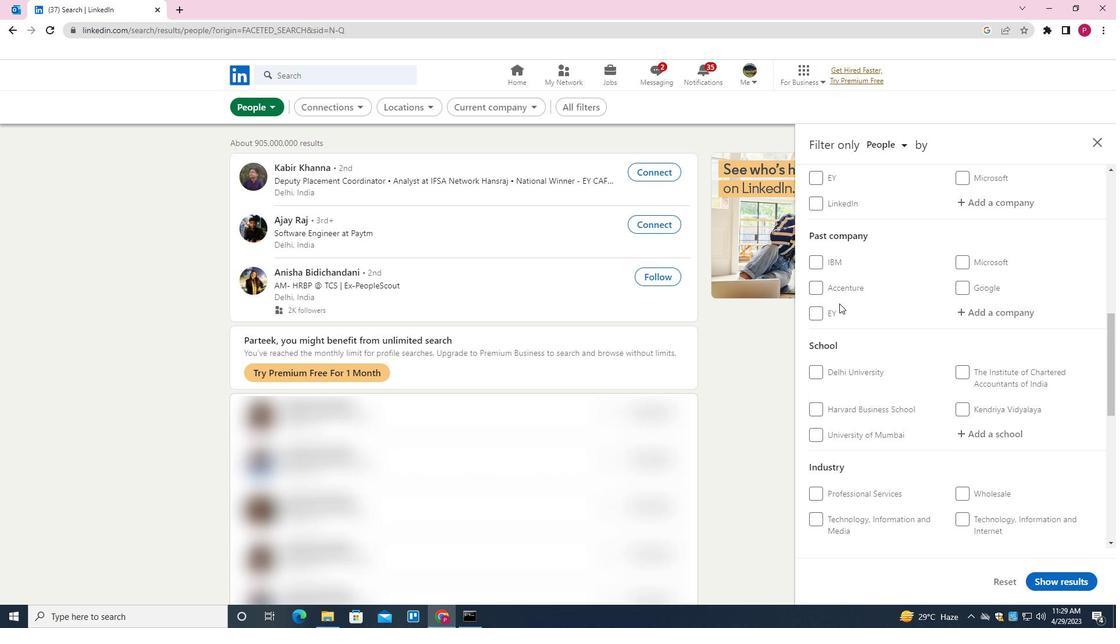 
Action: Mouse scrolled (839, 304) with delta (0, 0)
Screenshot: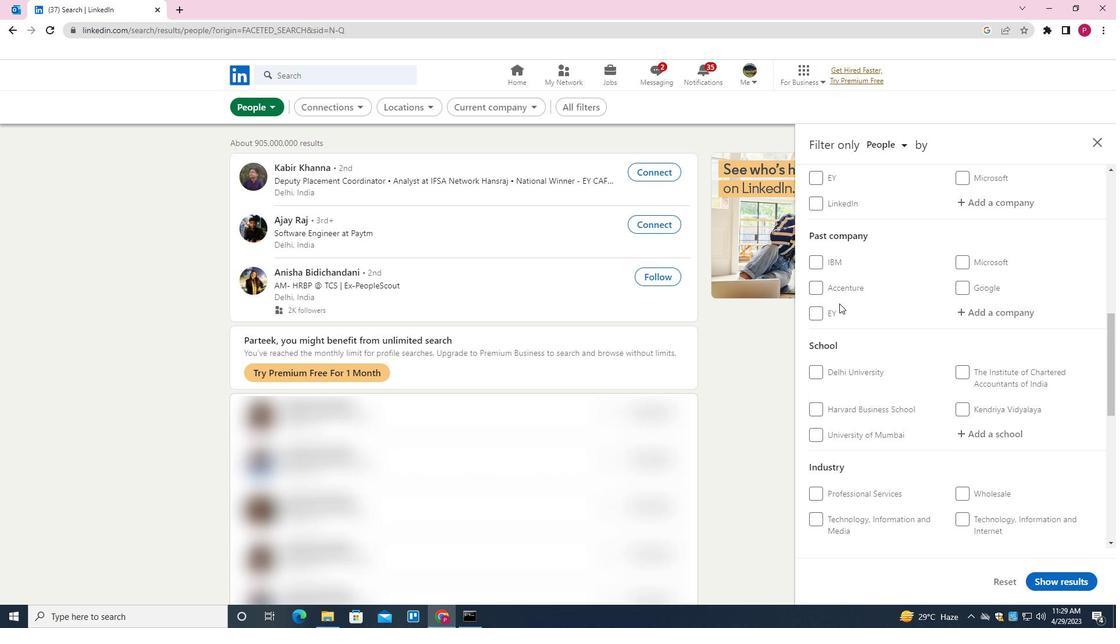 
Action: Mouse moved to (984, 325)
Screenshot: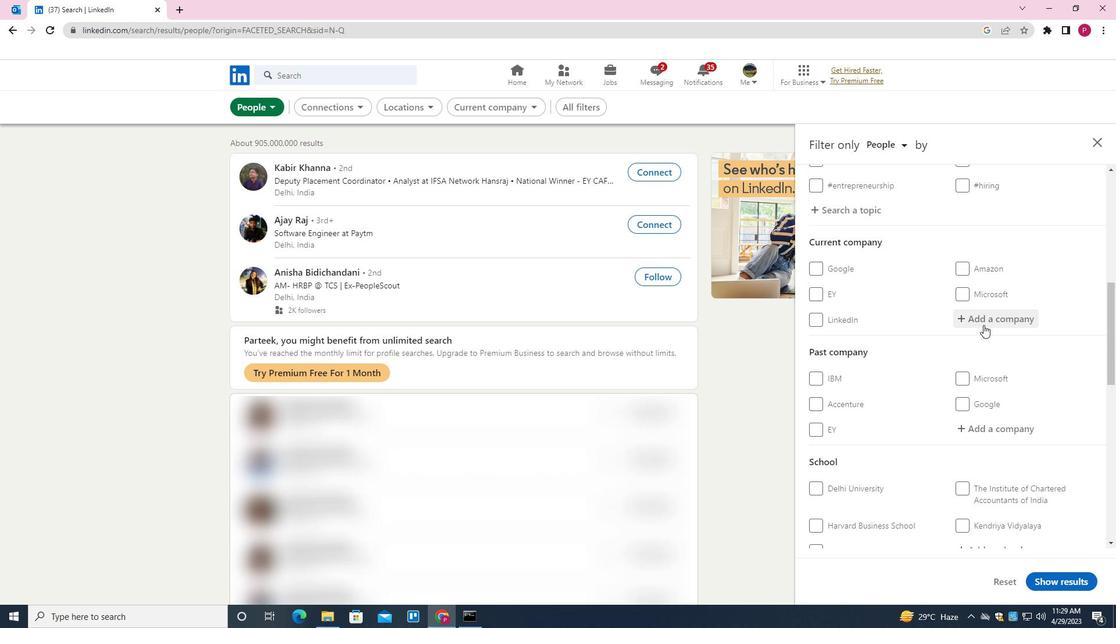 
Action: Mouse pressed left at (984, 325)
Screenshot: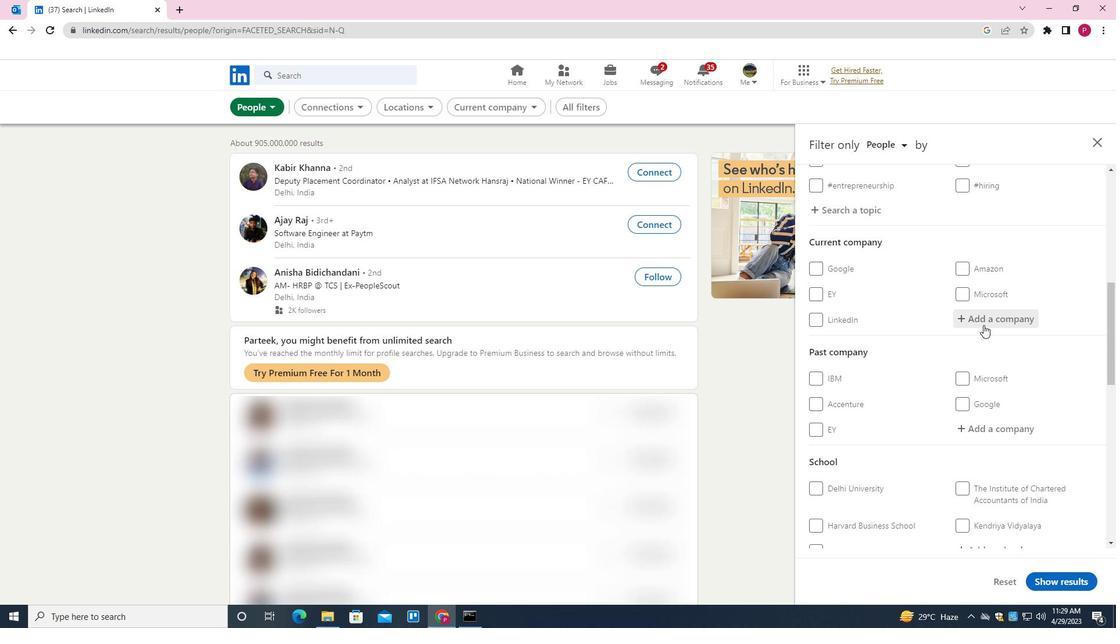 
Action: Key pressed <Key.shift>CLARIVATE<Key.down><Key.enter>
Screenshot: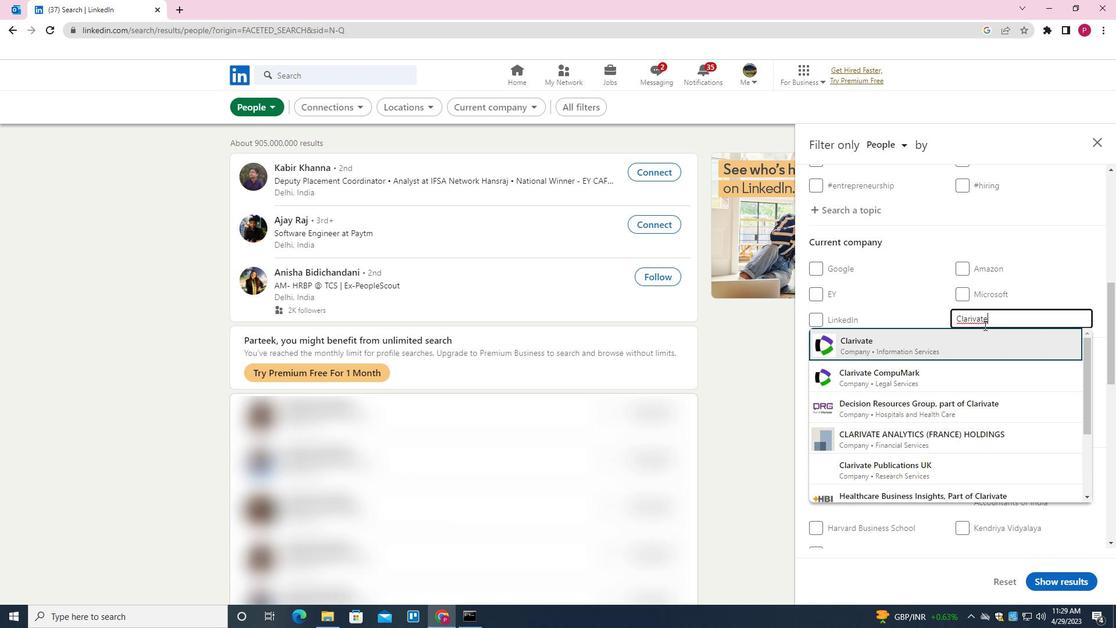 
Action: Mouse moved to (951, 335)
Screenshot: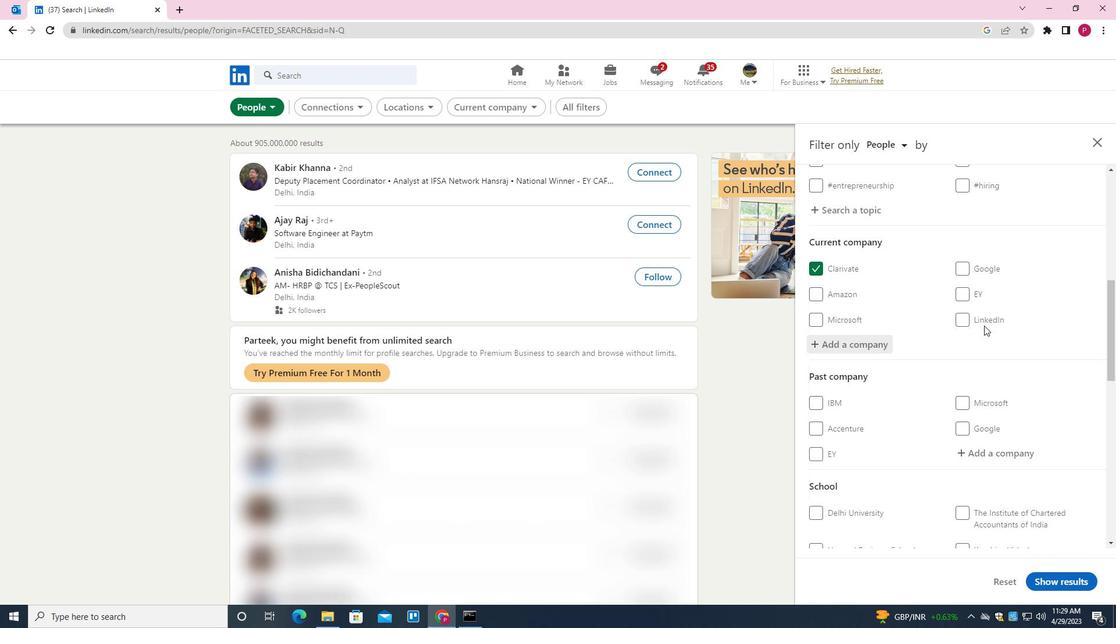 
Action: Mouse scrolled (951, 334) with delta (0, 0)
Screenshot: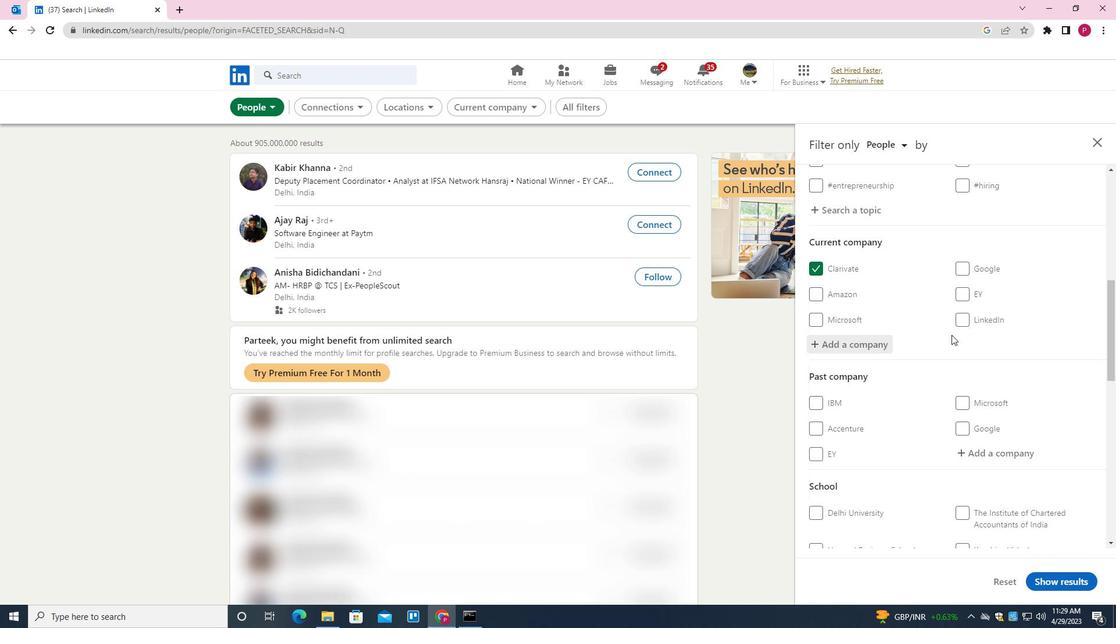 
Action: Mouse moved to (951, 336)
Screenshot: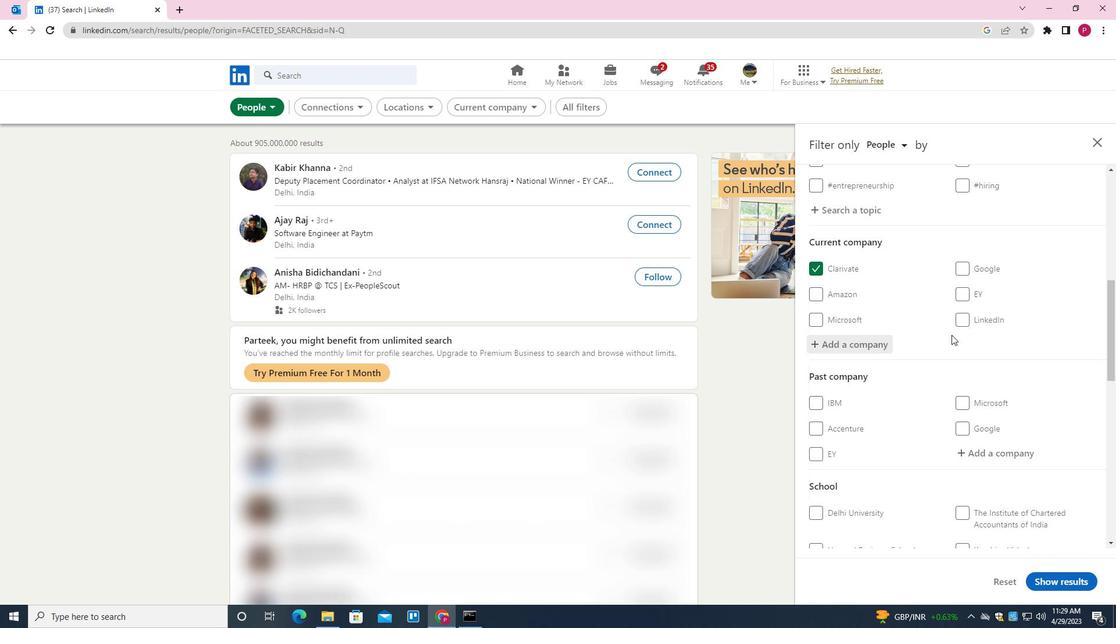 
Action: Mouse scrolled (951, 335) with delta (0, 0)
Screenshot: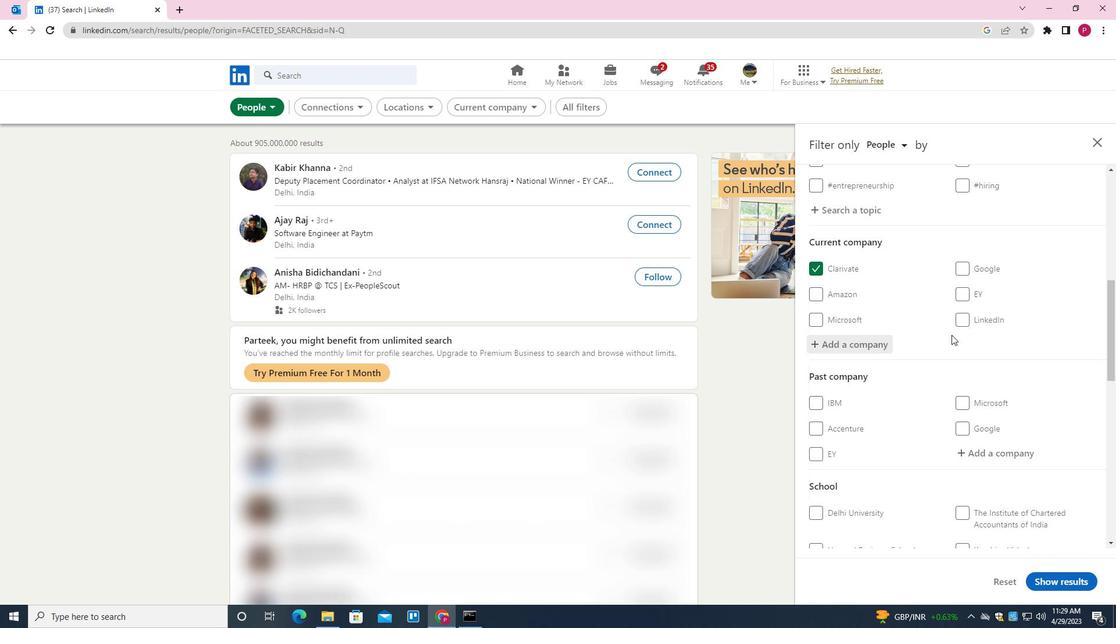 
Action: Mouse moved to (928, 340)
Screenshot: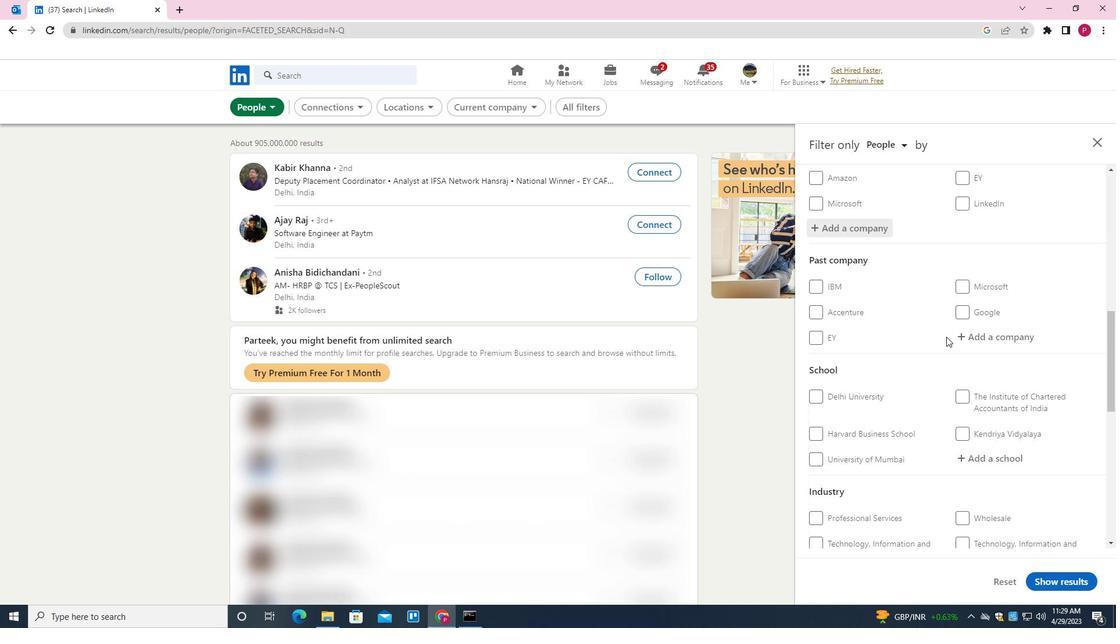 
Action: Mouse scrolled (928, 339) with delta (0, 0)
Screenshot: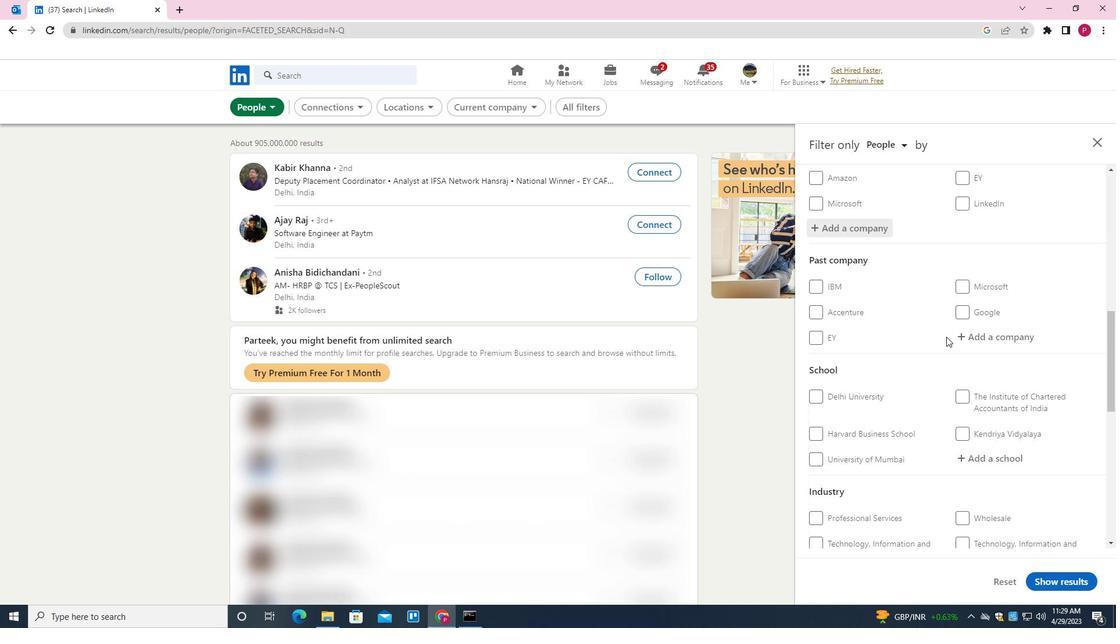 
Action: Mouse moved to (924, 341)
Screenshot: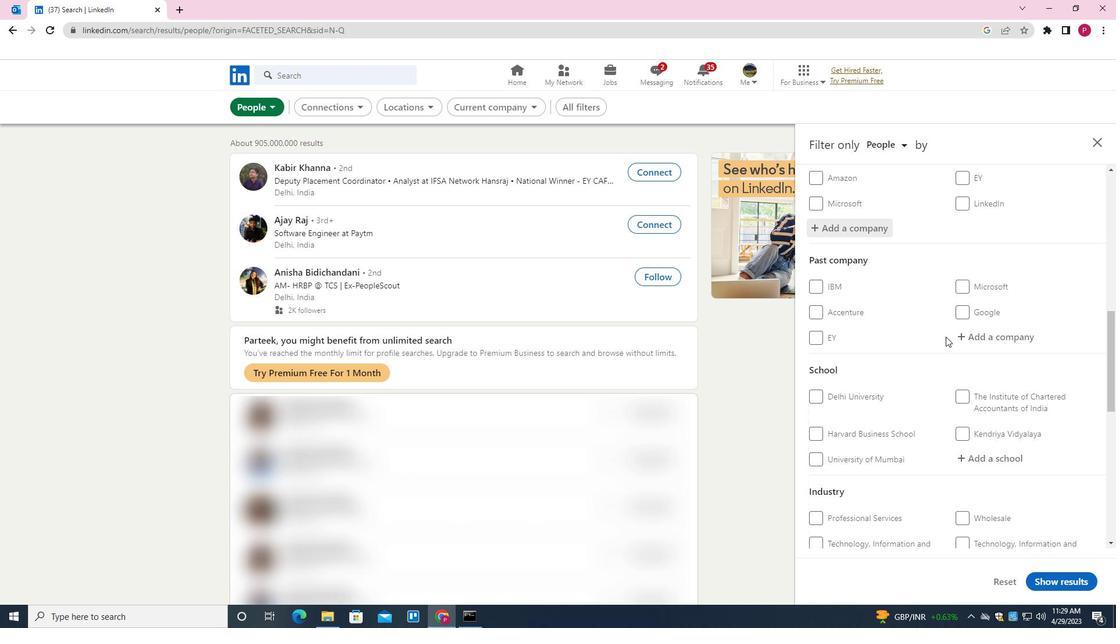 
Action: Mouse scrolled (924, 340) with delta (0, 0)
Screenshot: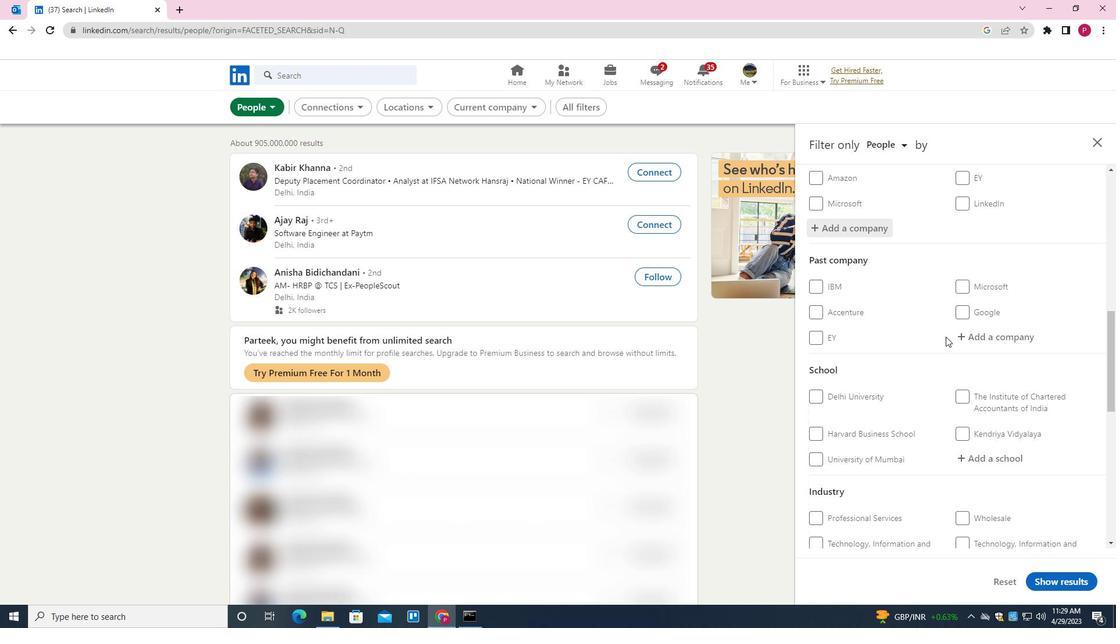 
Action: Mouse scrolled (924, 340) with delta (0, 0)
Screenshot: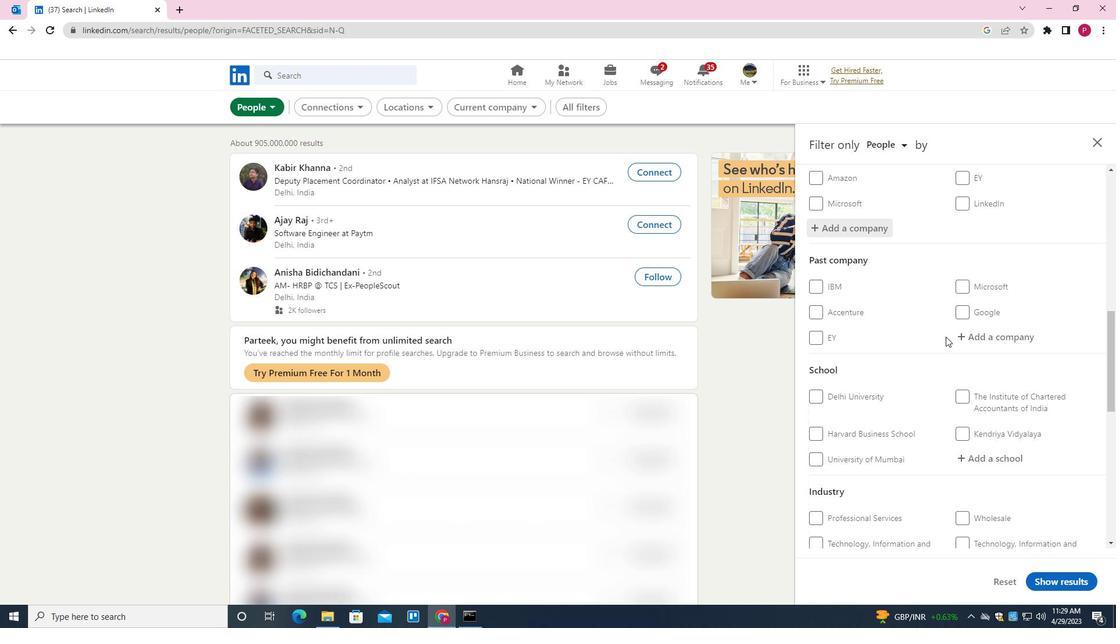 
Action: Mouse scrolled (924, 340) with delta (0, 0)
Screenshot: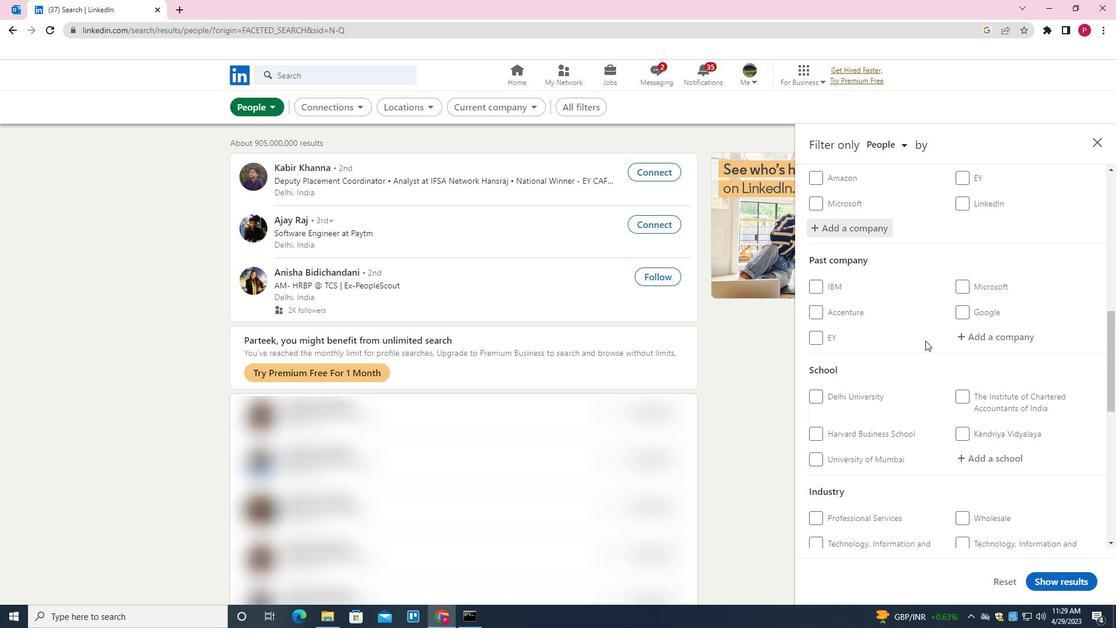 
Action: Mouse moved to (979, 228)
Screenshot: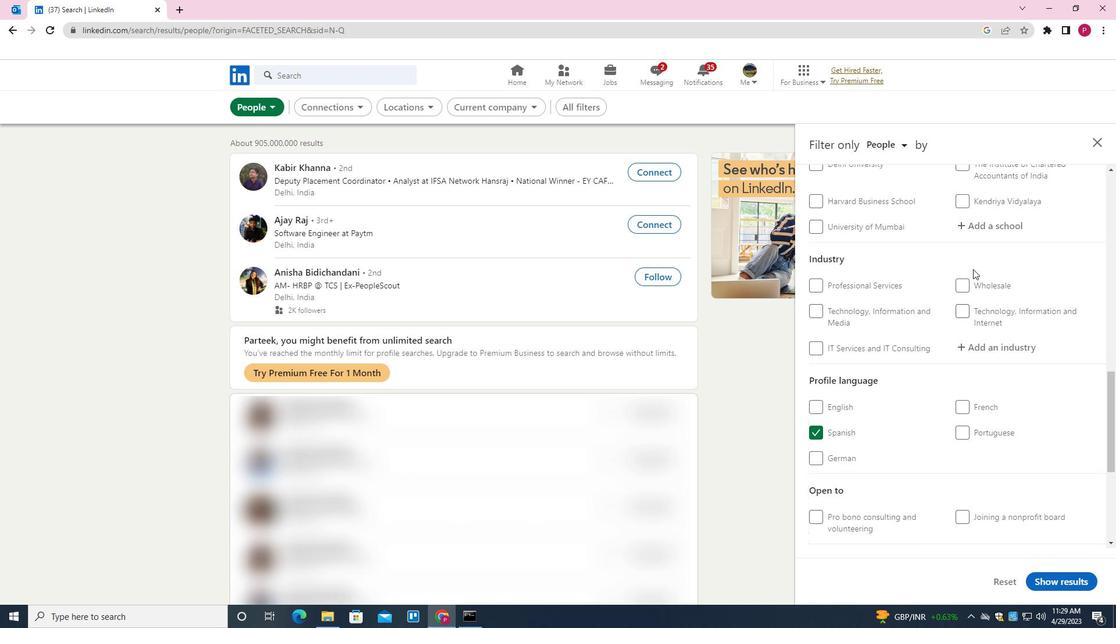 
Action: Mouse pressed left at (979, 228)
Screenshot: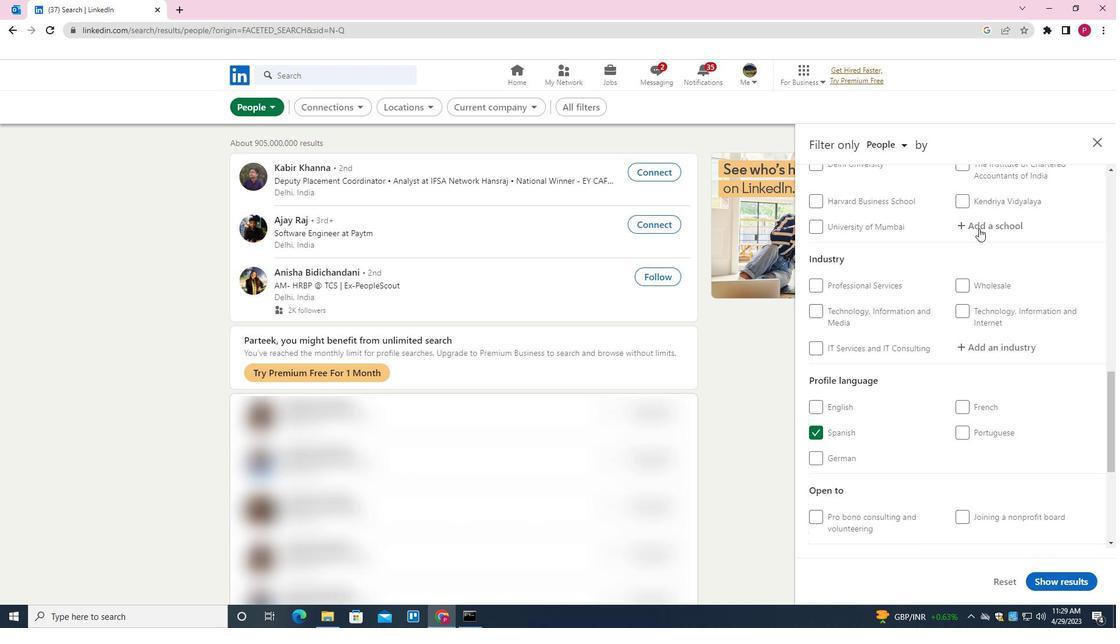 
Action: Key pressed <Key.shift><Key.shift><Key.shift><Key.shift><Key.shift><Key.shift><Key.shift><Key.shift><Key.shift><Key.shift>SWAMI<Key.space><Key.shift><Key.shift><Key.shift><Key.shift><Key.shift><Key.shift><Key.shift><Key.shift><Key.shift><Key.shift><Key.shift><Key.shift><Key.shift>VIVEKANAND<Key.down><Key.down><Key.down><Key.enter>
Screenshot: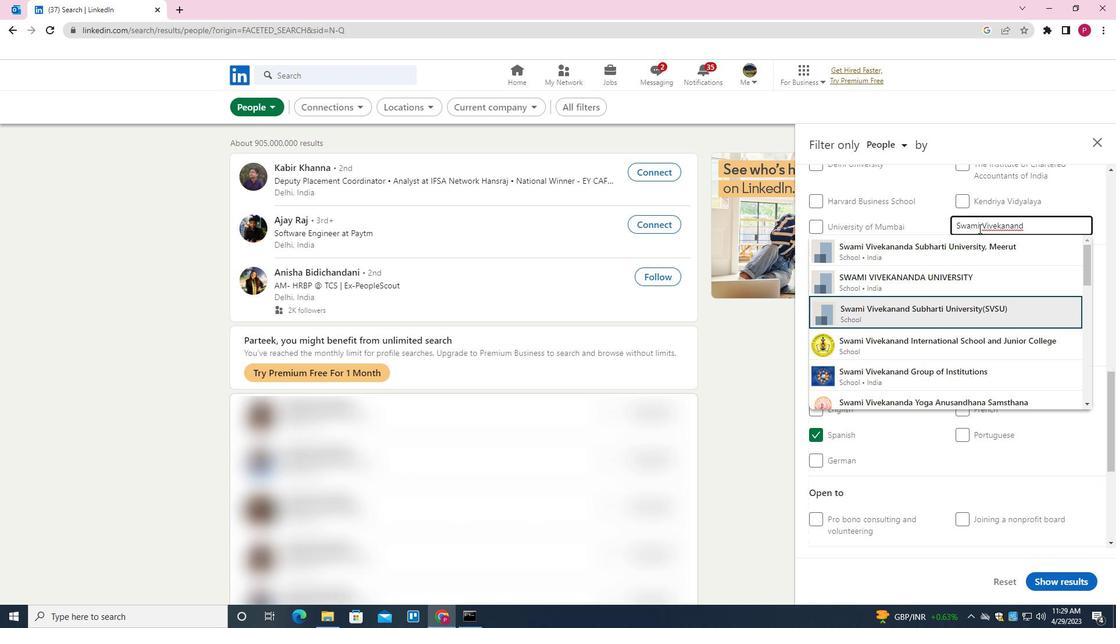 
Action: Mouse moved to (944, 317)
Screenshot: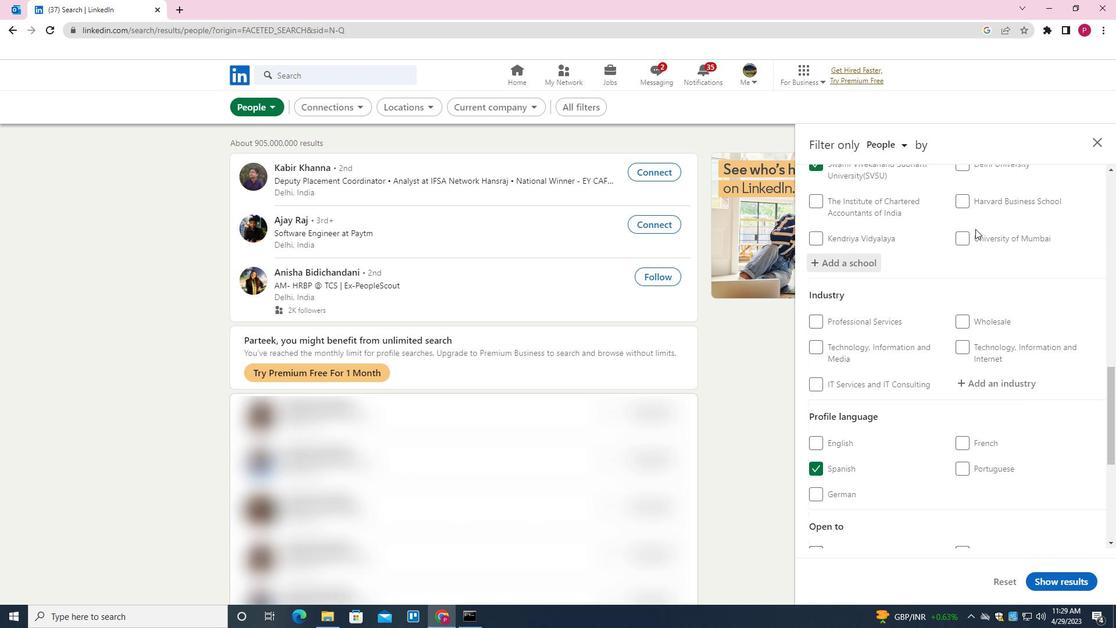 
Action: Mouse scrolled (944, 317) with delta (0, 0)
Screenshot: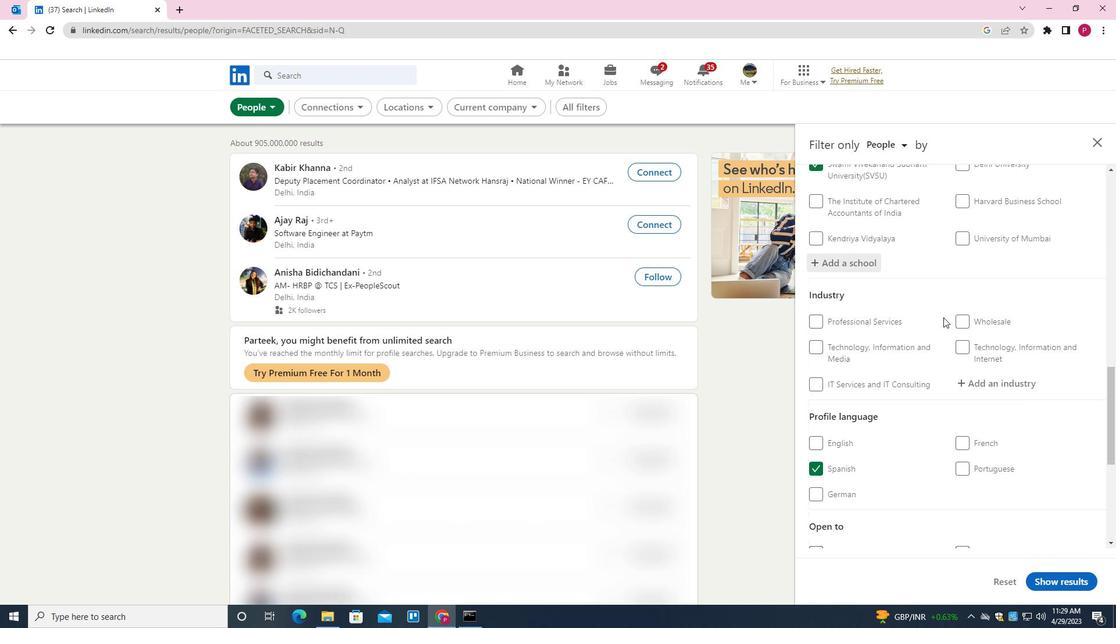 
Action: Mouse scrolled (944, 317) with delta (0, 0)
Screenshot: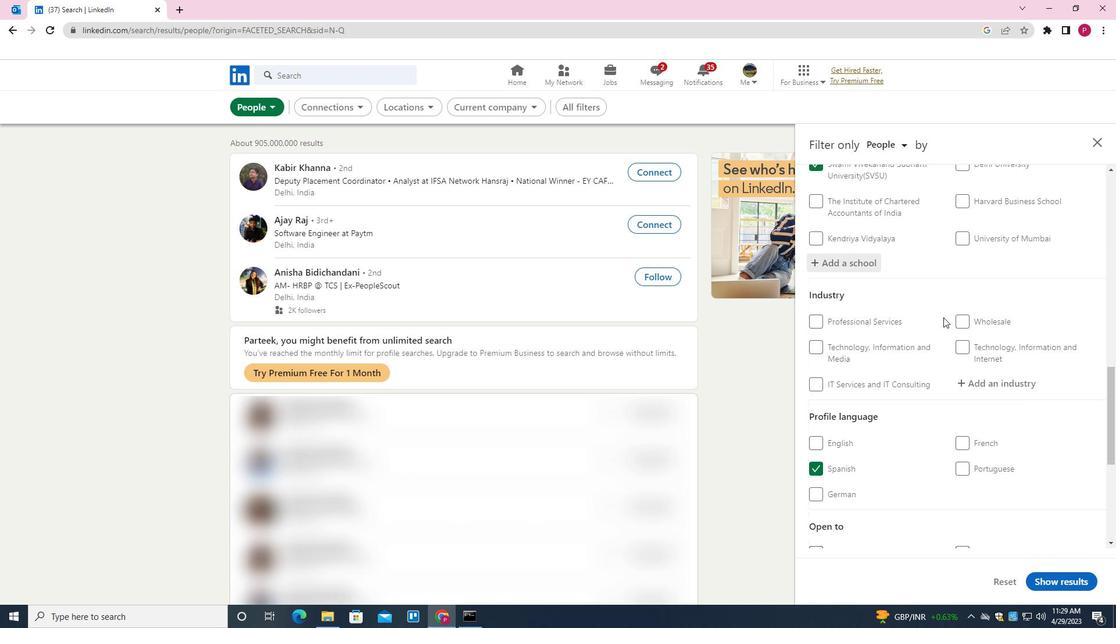 
Action: Mouse moved to (1002, 268)
Screenshot: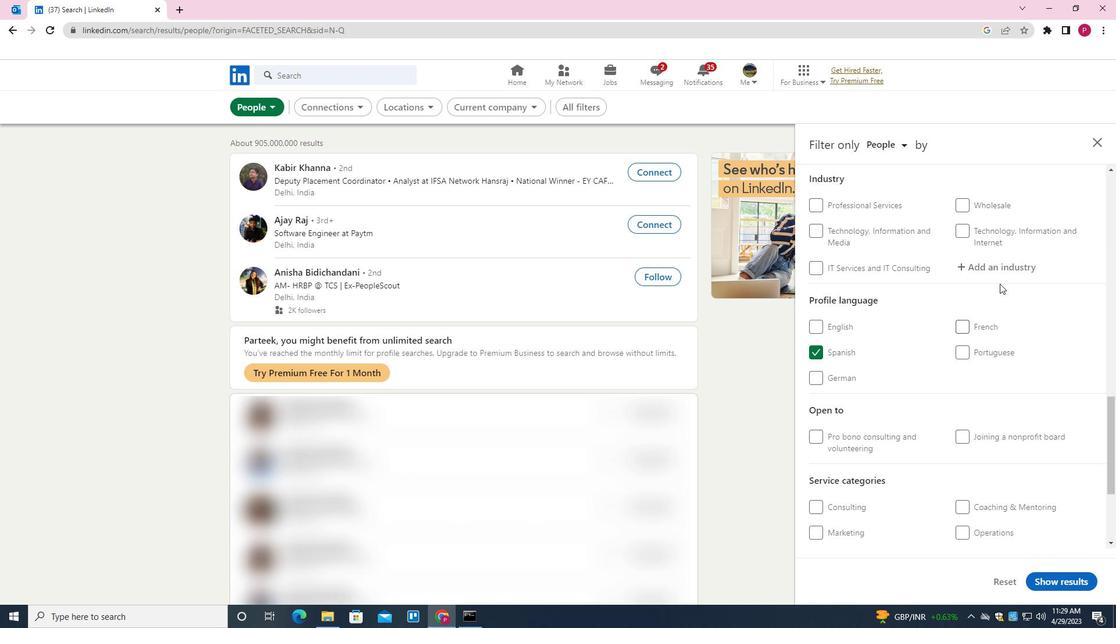 
Action: Mouse pressed left at (1002, 268)
Screenshot: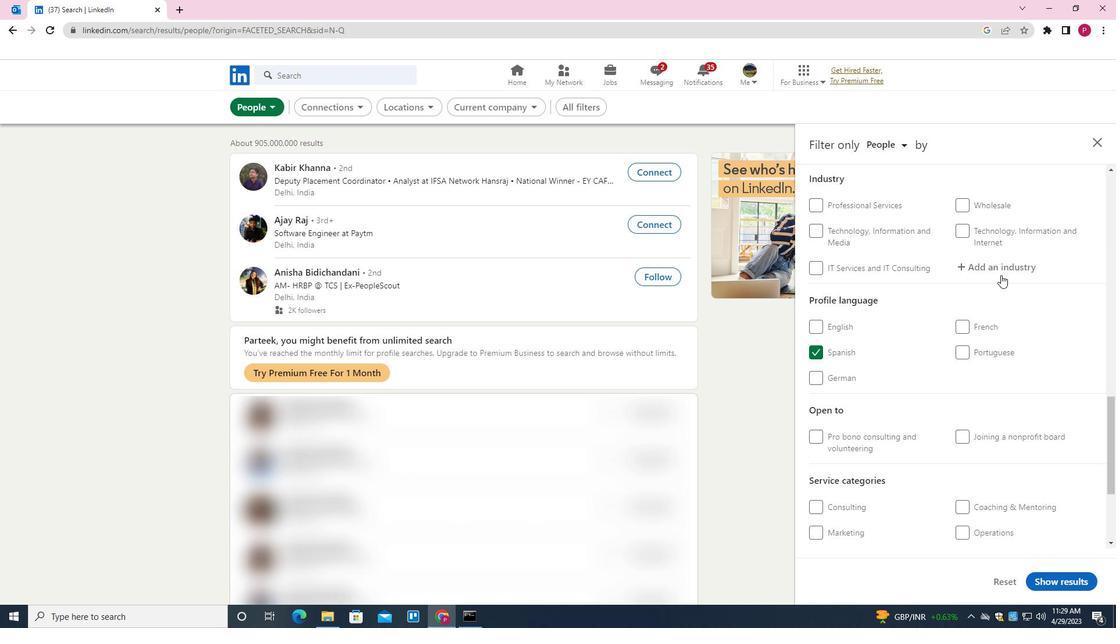 
Action: Key pressed <Key.shift>REAL<Key.down><Key.down><Key.down><Key.down><Key.up><Key.up><Key.down><Key.down><Key.up><Key.enter>
Screenshot: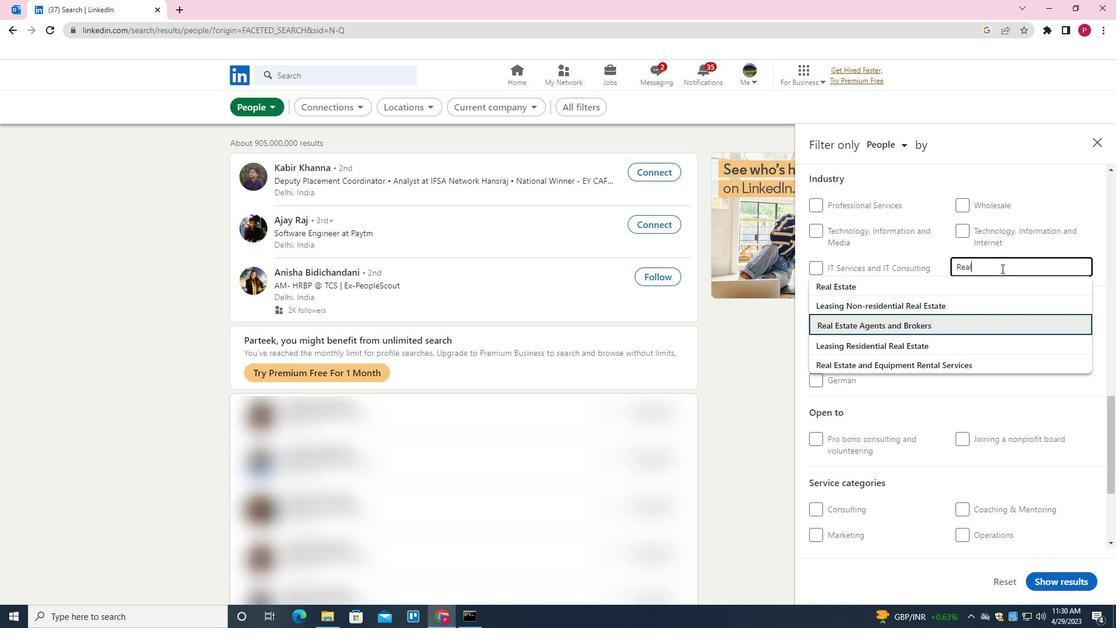
Action: Mouse scrolled (1002, 268) with delta (0, 0)
Screenshot: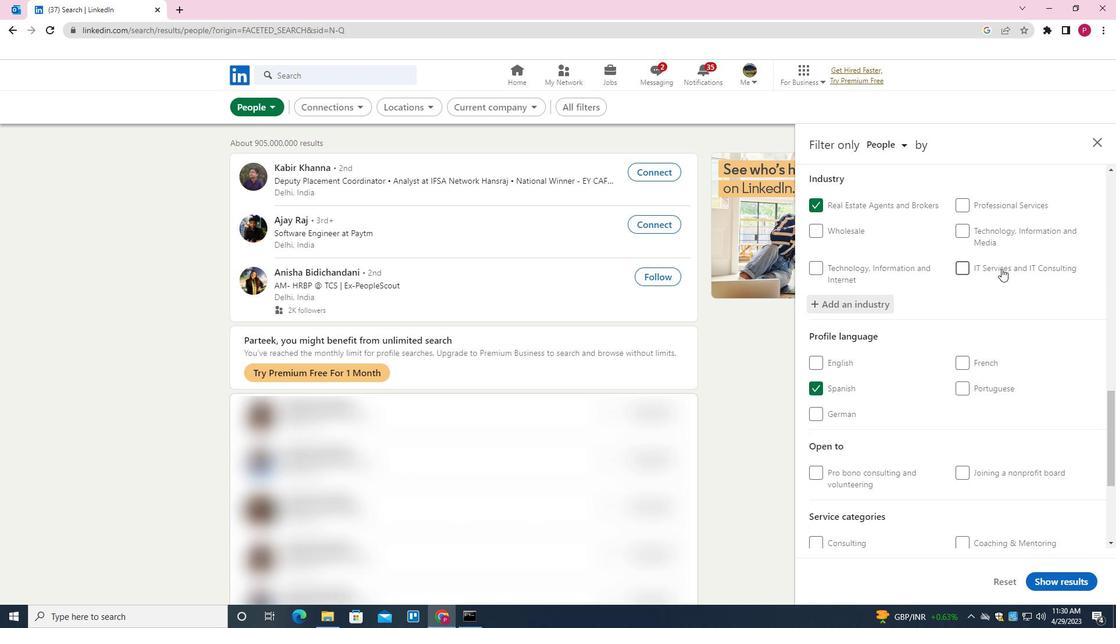 
Action: Mouse scrolled (1002, 268) with delta (0, 0)
Screenshot: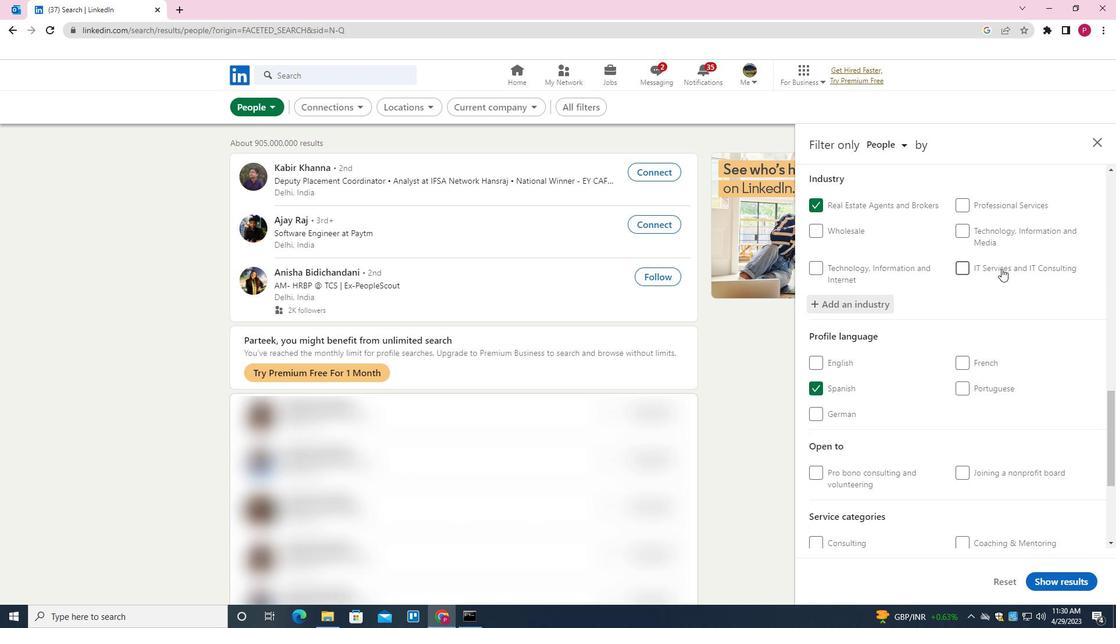 
Action: Mouse scrolled (1002, 268) with delta (0, 0)
Screenshot: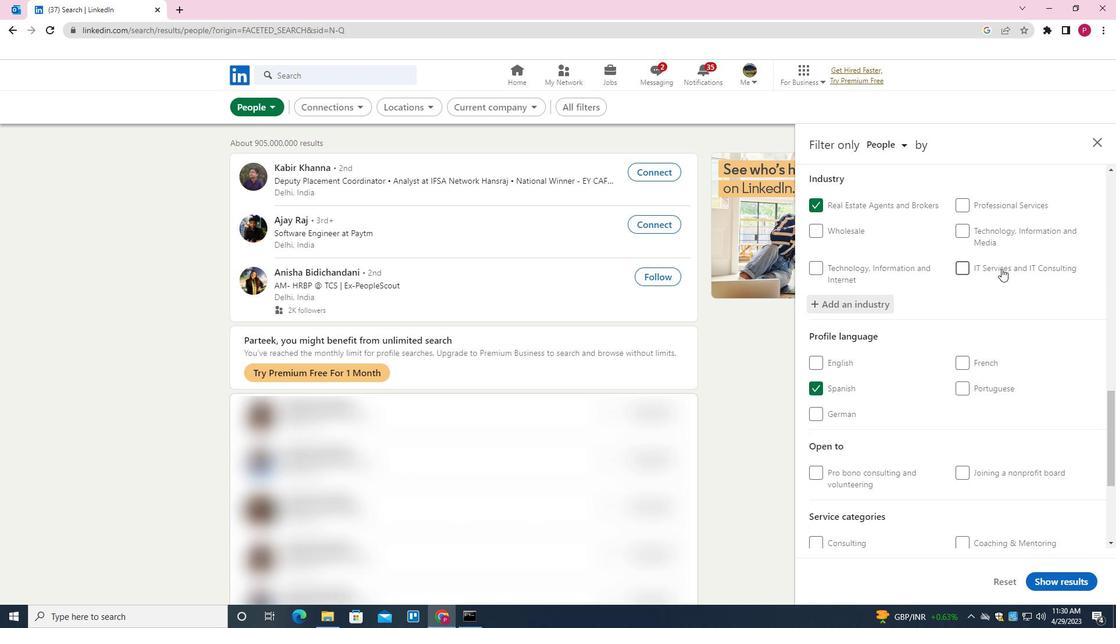 
Action: Mouse scrolled (1002, 268) with delta (0, 0)
Screenshot: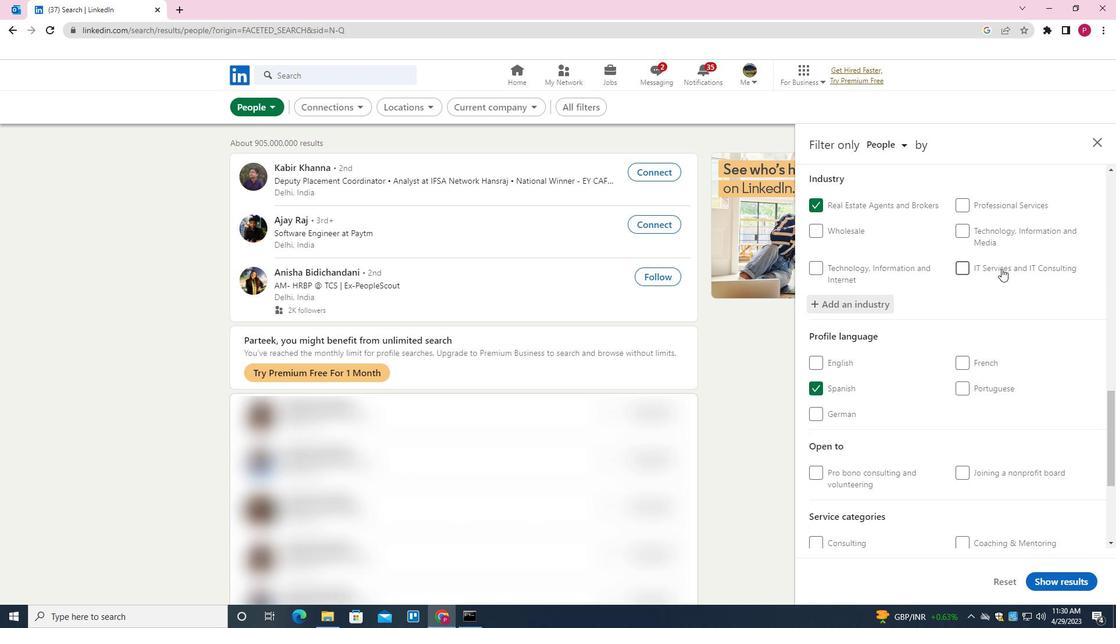
Action: Mouse moved to (988, 381)
Screenshot: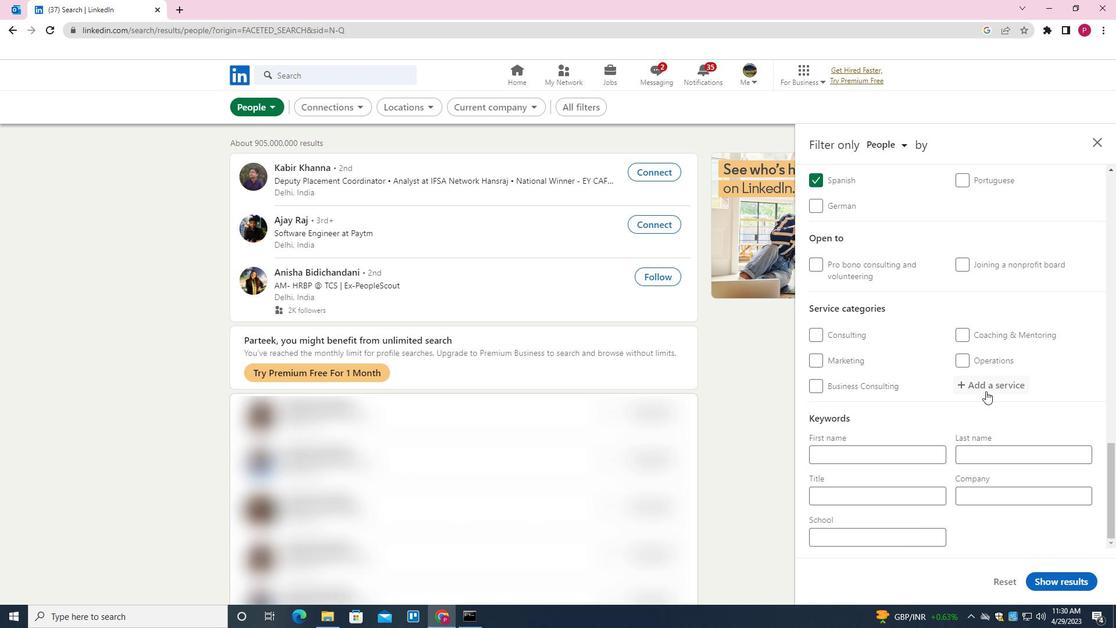 
Action: Mouse pressed left at (988, 381)
Screenshot: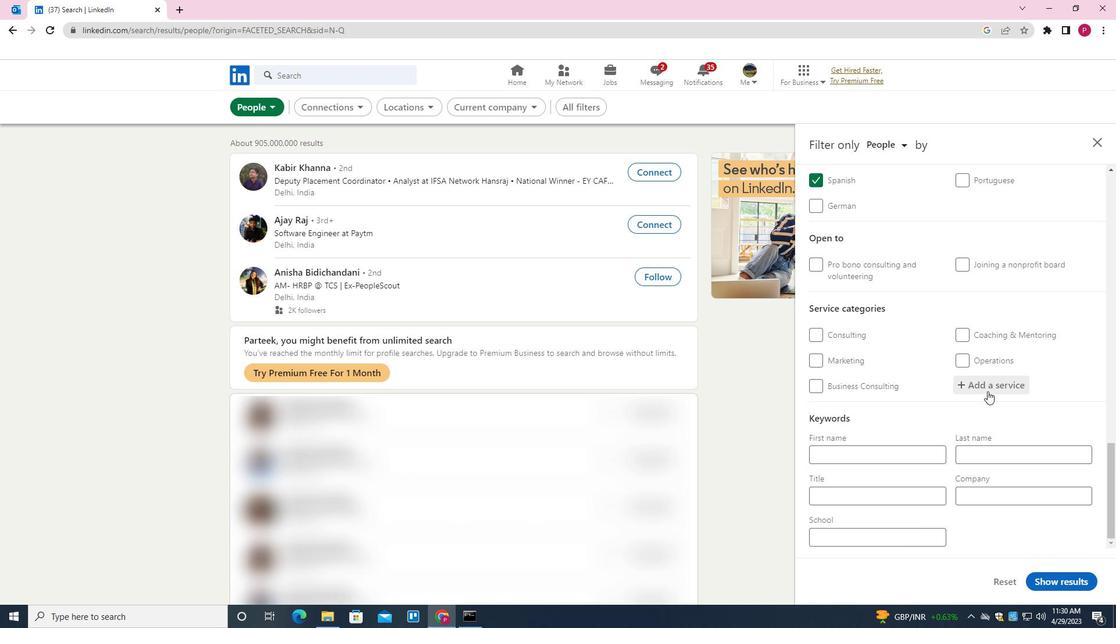 
Action: Key pressed <Key.shift>RESEARCH<Key.enter>
Screenshot: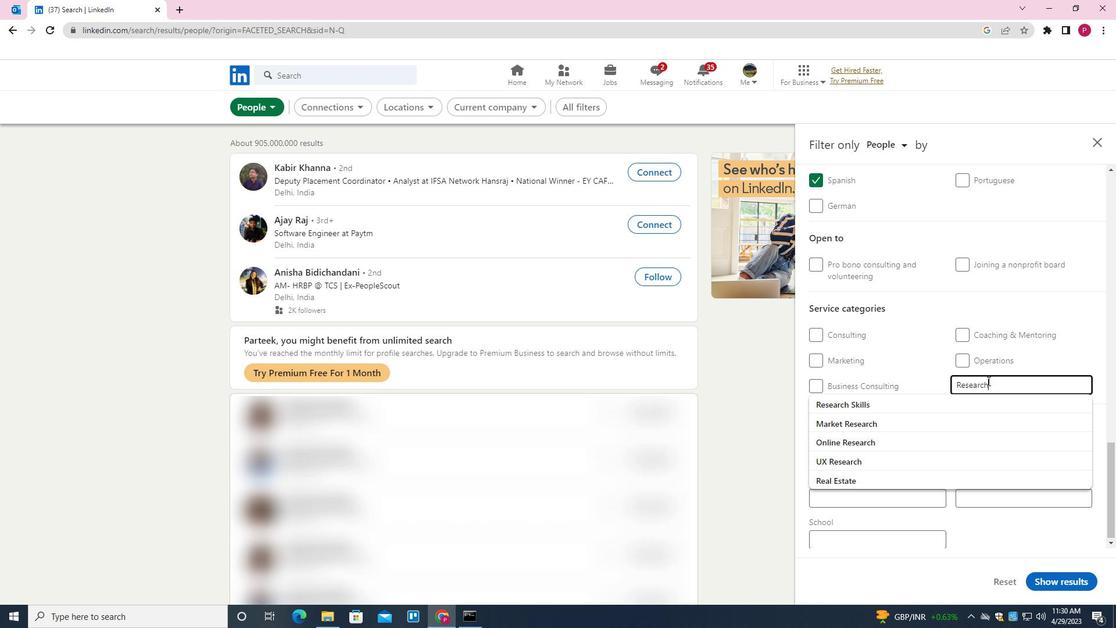 
Action: Mouse moved to (975, 393)
Screenshot: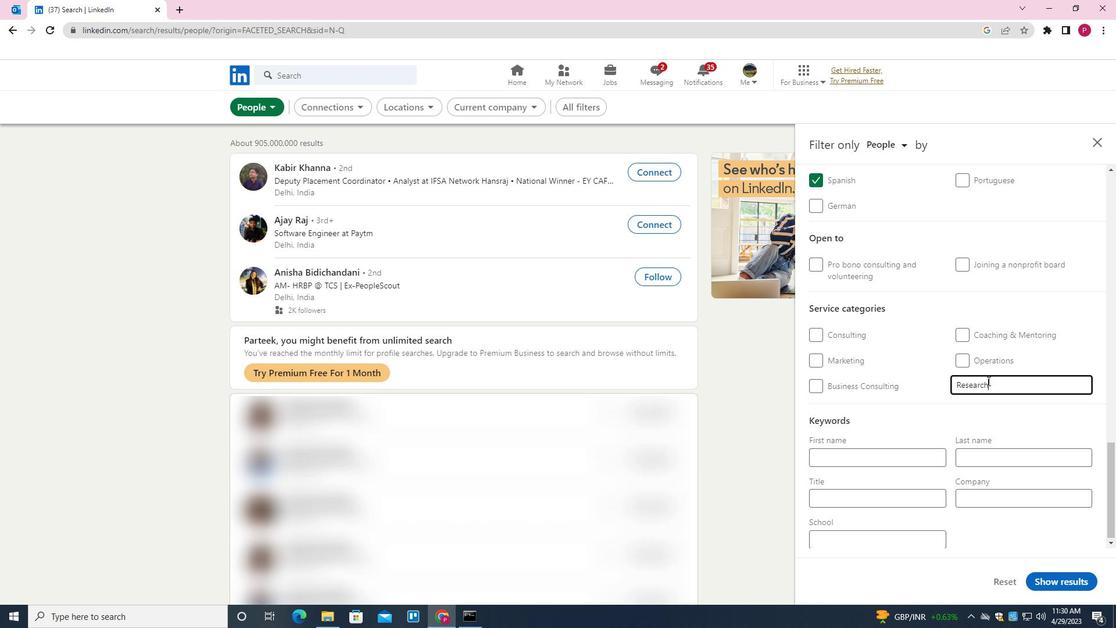 
Action: Mouse scrolled (975, 392) with delta (0, 0)
Screenshot: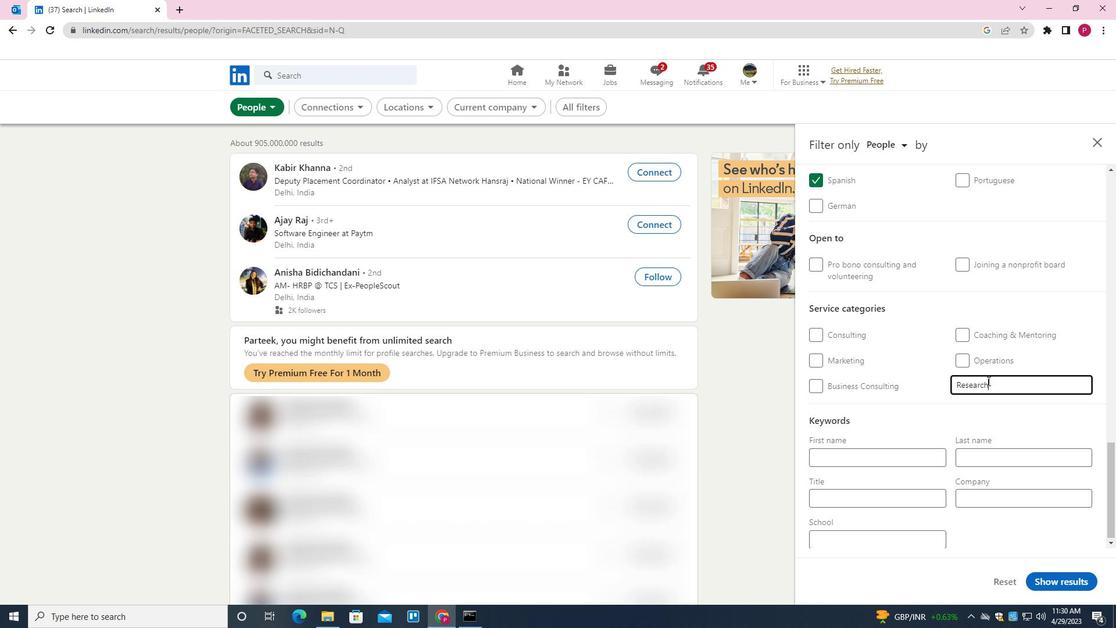 
Action: Mouse moved to (965, 401)
Screenshot: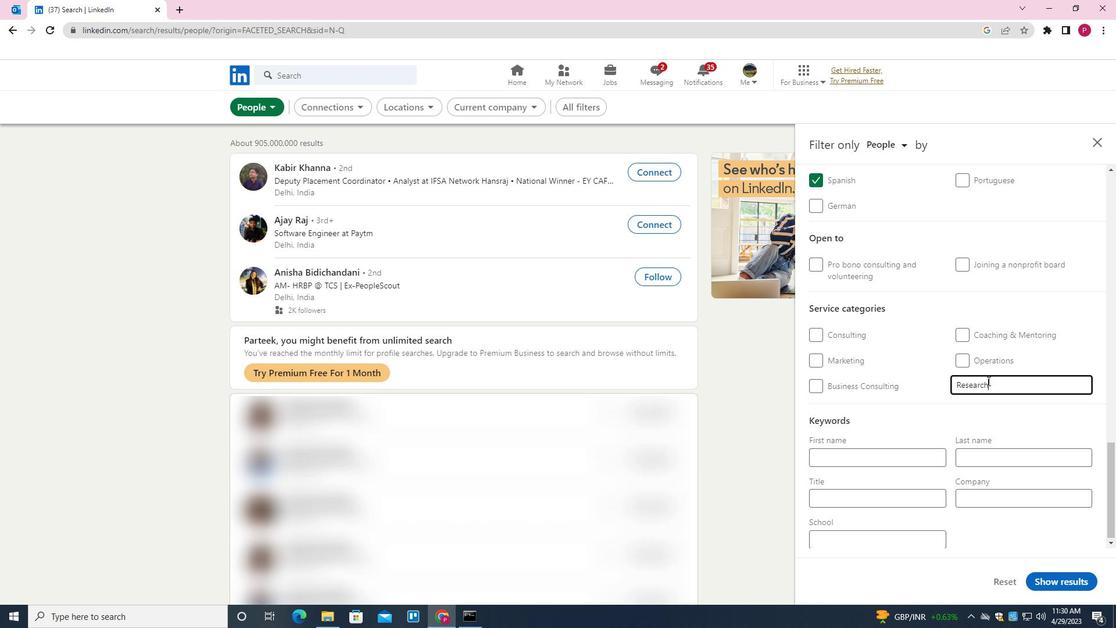 
Action: Mouse scrolled (965, 400) with delta (0, 0)
Screenshot: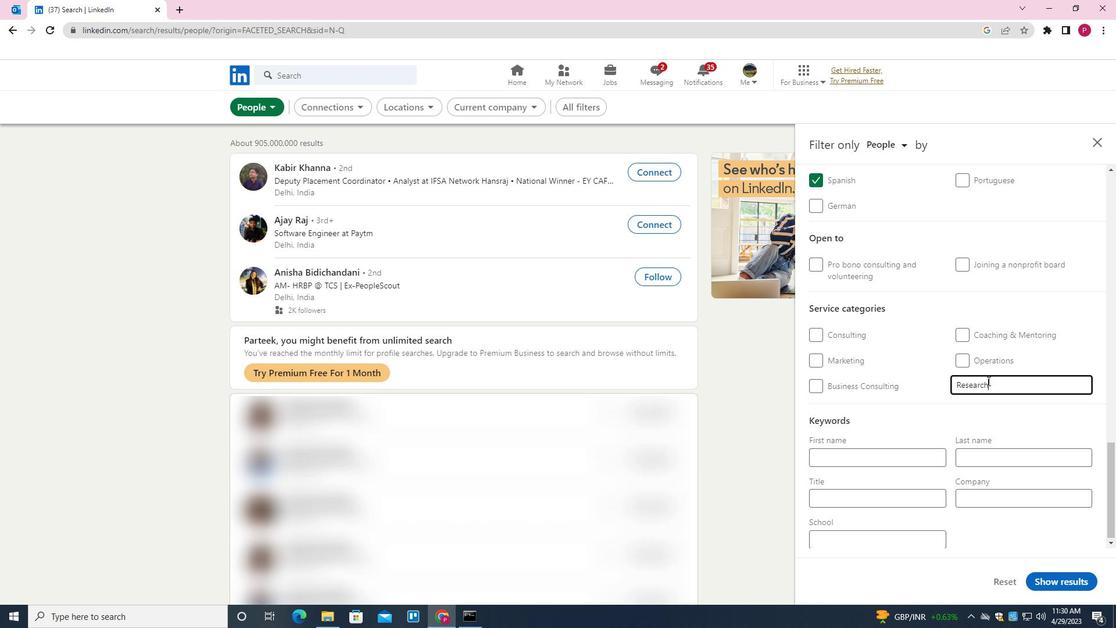 
Action: Mouse moved to (949, 411)
Screenshot: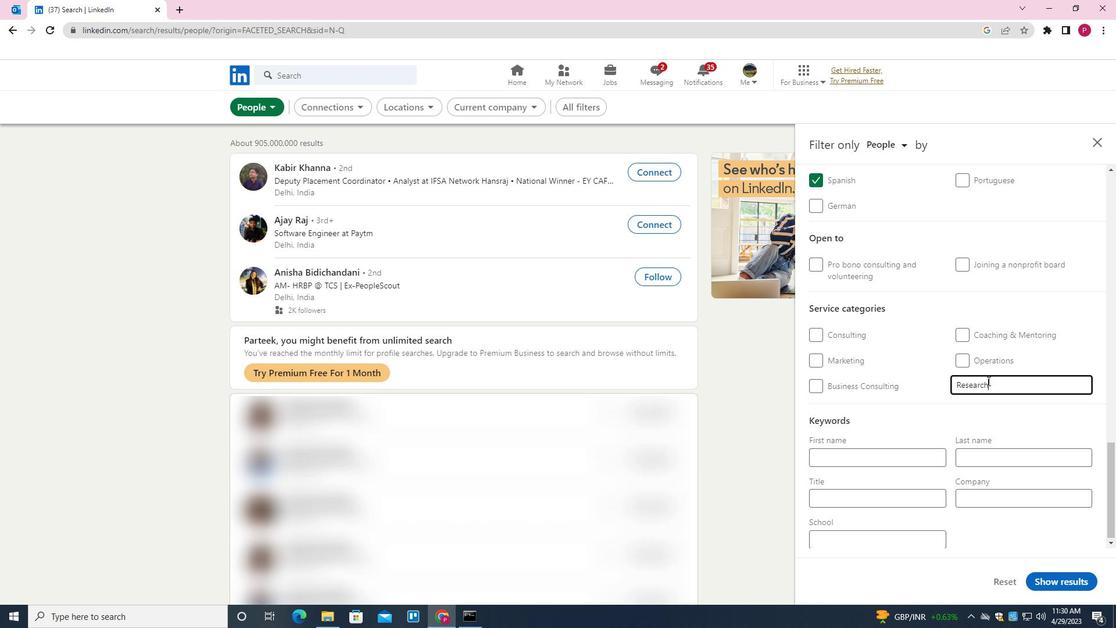 
Action: Mouse scrolled (949, 410) with delta (0, 0)
Screenshot: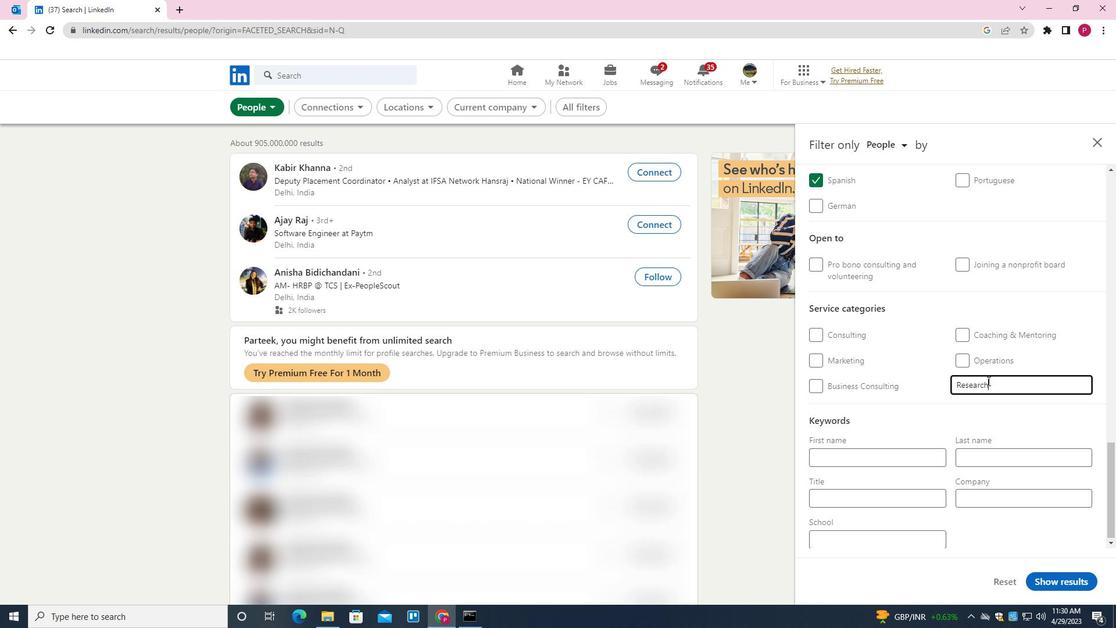 
Action: Mouse moved to (889, 492)
Screenshot: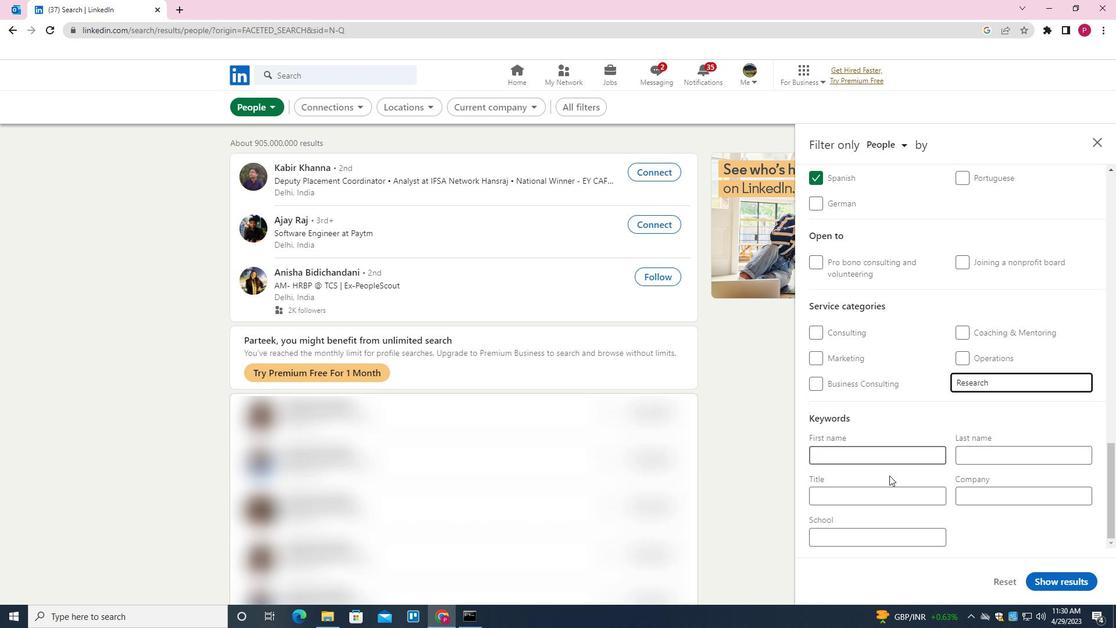 
Action: Mouse pressed left at (889, 492)
Screenshot: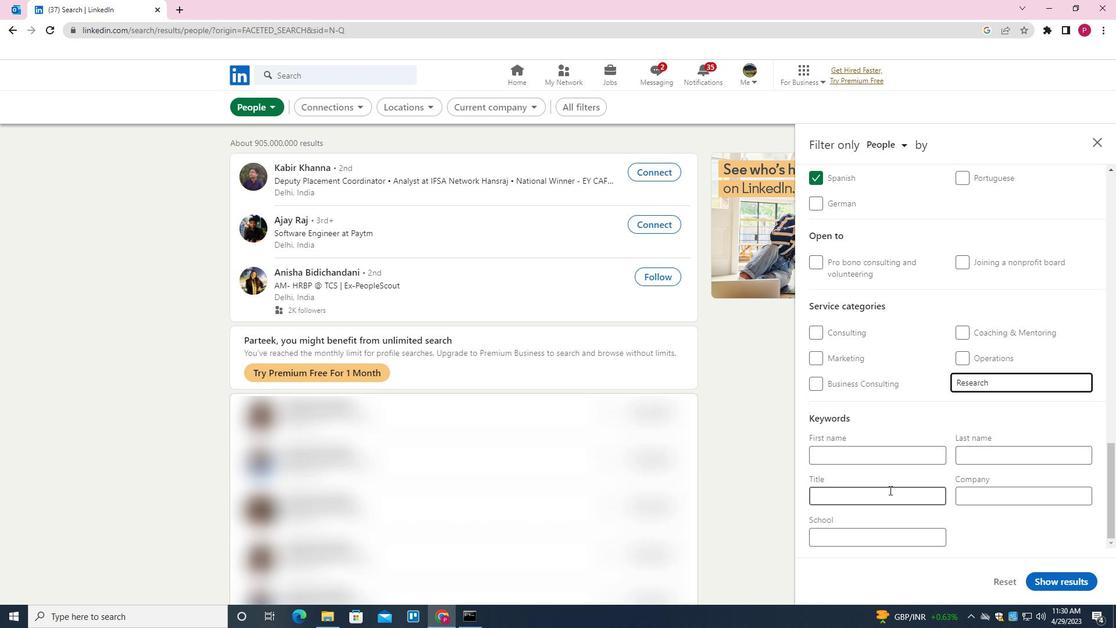 
Action: Key pressed <Key.shift>PAYROLL<Key.space><Key.shift>CLERK
Screenshot: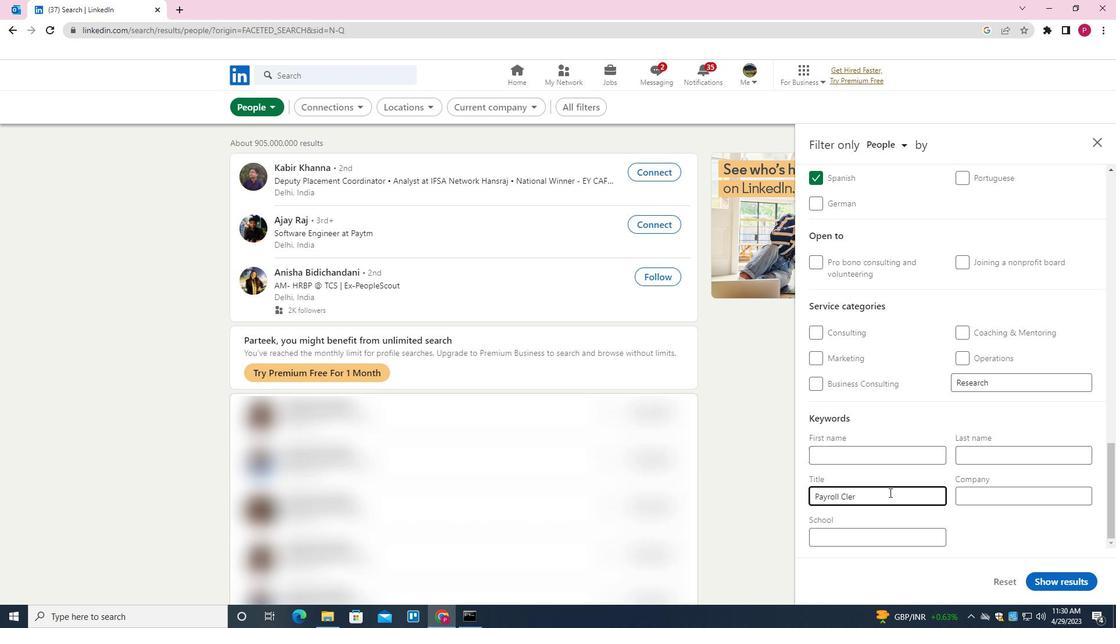 
Action: Mouse moved to (1062, 579)
Screenshot: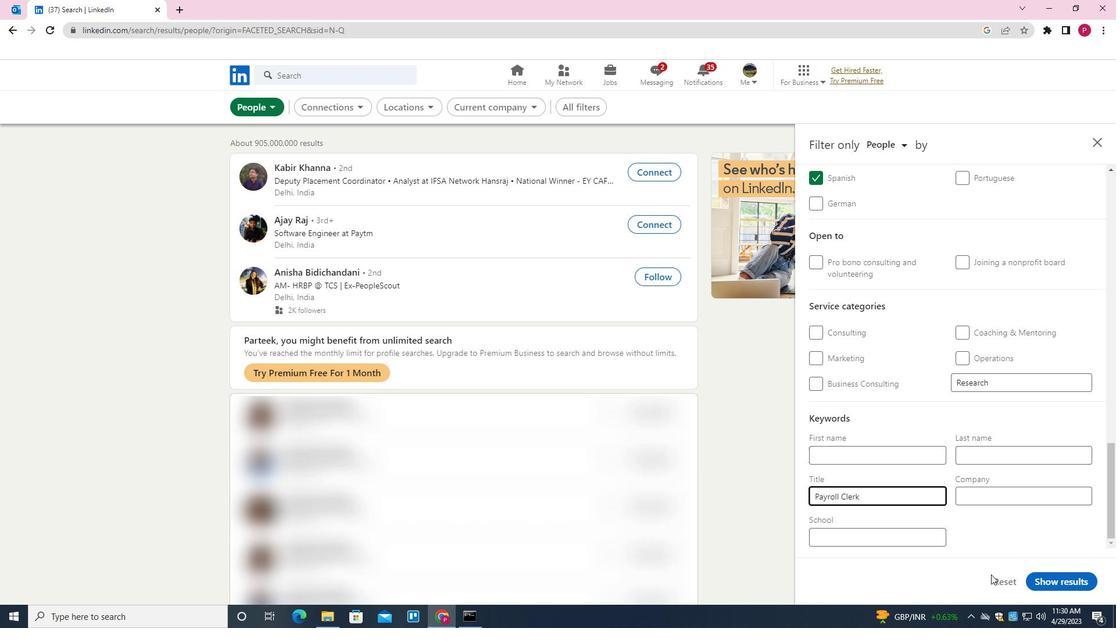 
Action: Mouse pressed left at (1062, 579)
Screenshot: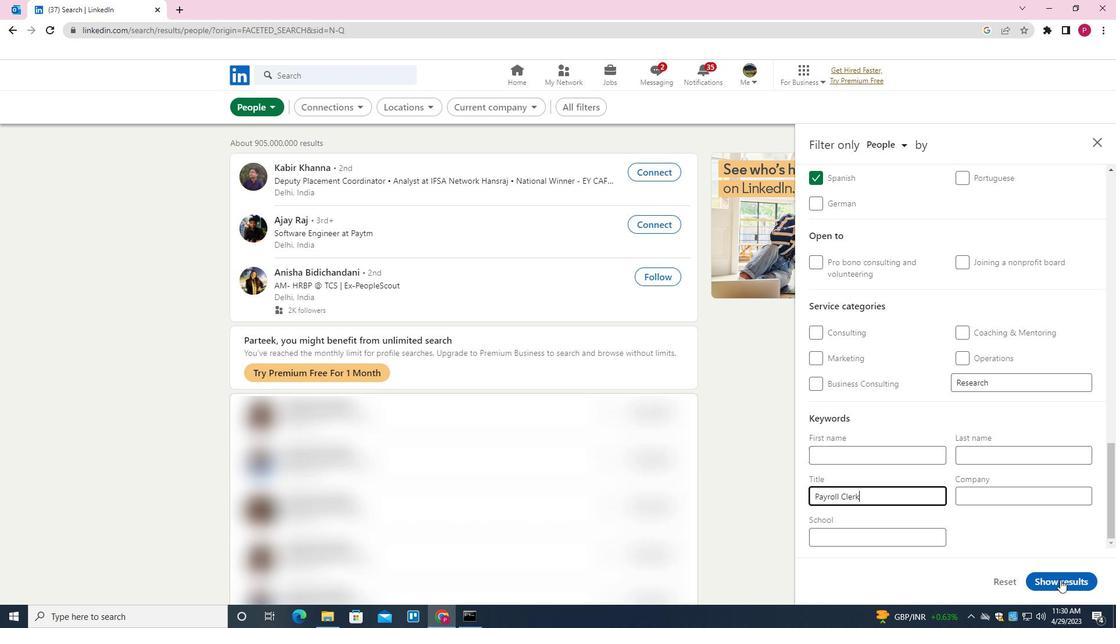 
Action: Mouse moved to (595, 301)
Screenshot: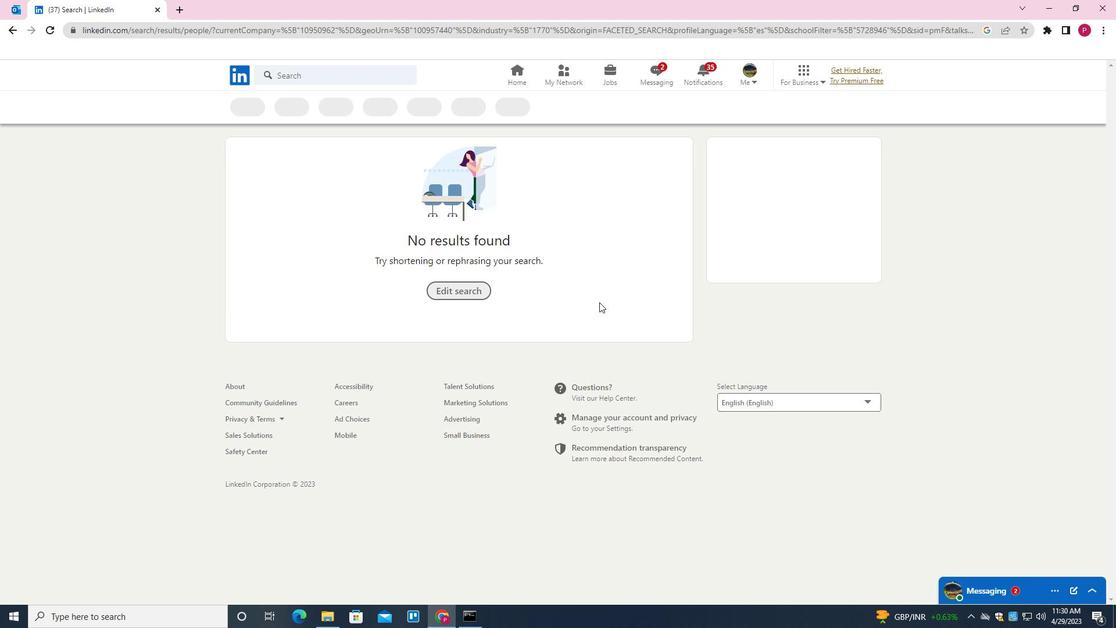 
